 Task: In the  document Civilrightsmovement.txt Use the tool word Count 'and display word count while typing' Create the translated copy of the document in  'Chinese (Simplified)' Change notification to  Comments for you
Action: Mouse moved to (370, 423)
Screenshot: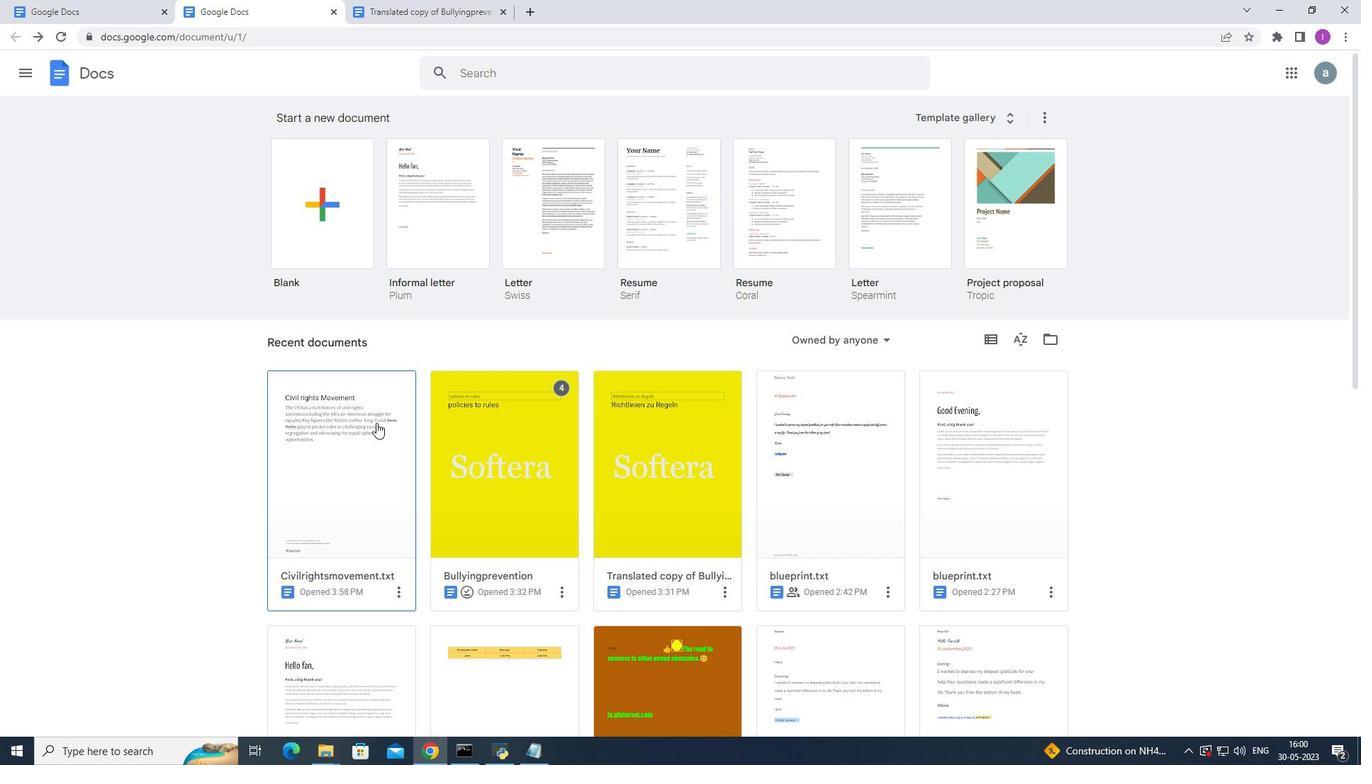 
Action: Mouse pressed left at (370, 423)
Screenshot: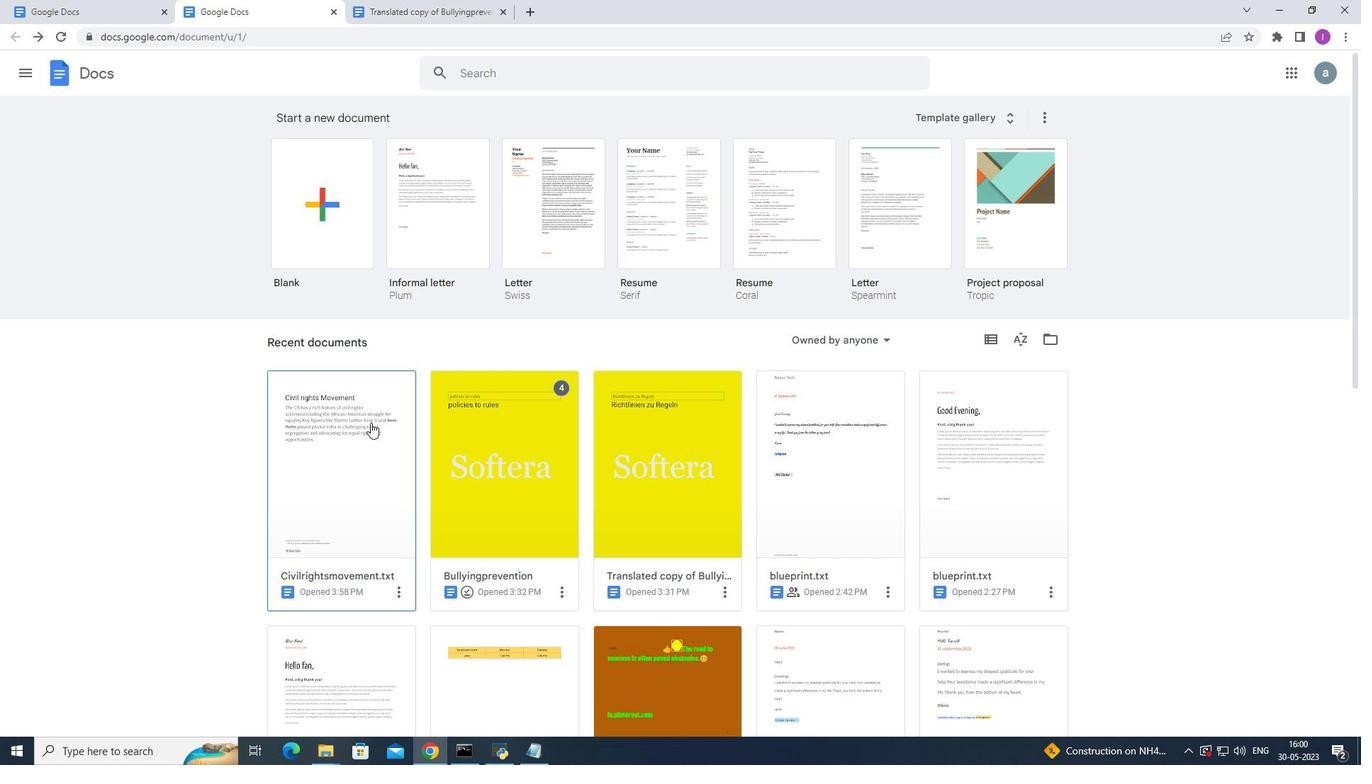 
Action: Mouse moved to (228, 85)
Screenshot: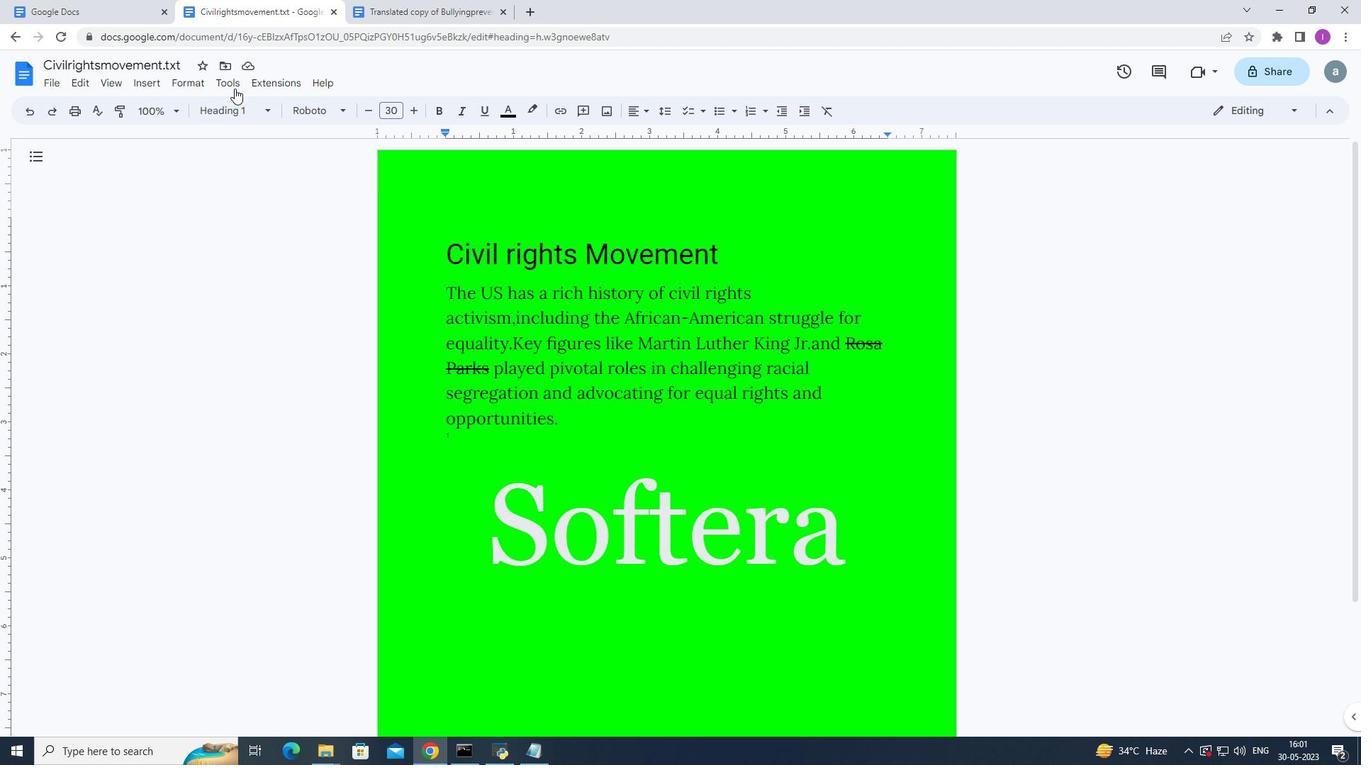 
Action: Mouse pressed left at (228, 85)
Screenshot: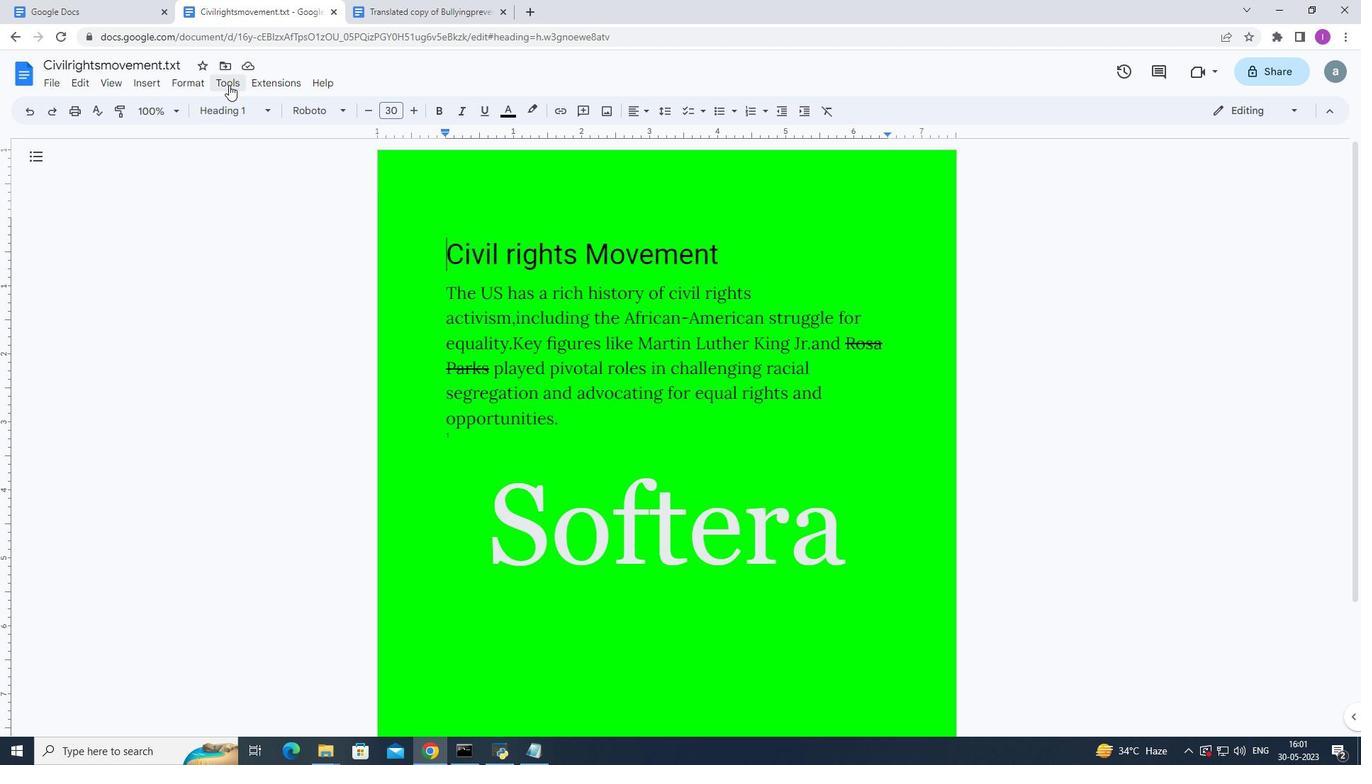 
Action: Mouse moved to (285, 127)
Screenshot: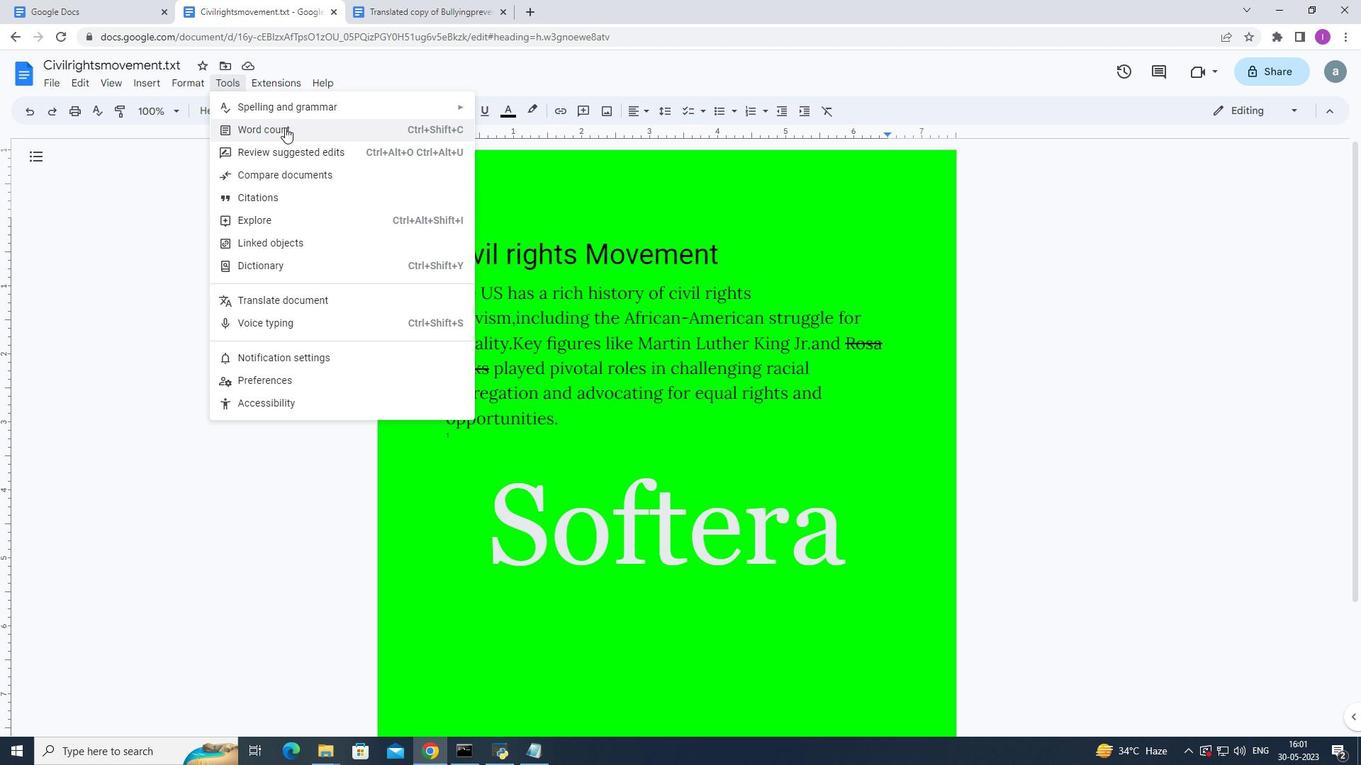 
Action: Mouse pressed left at (285, 127)
Screenshot: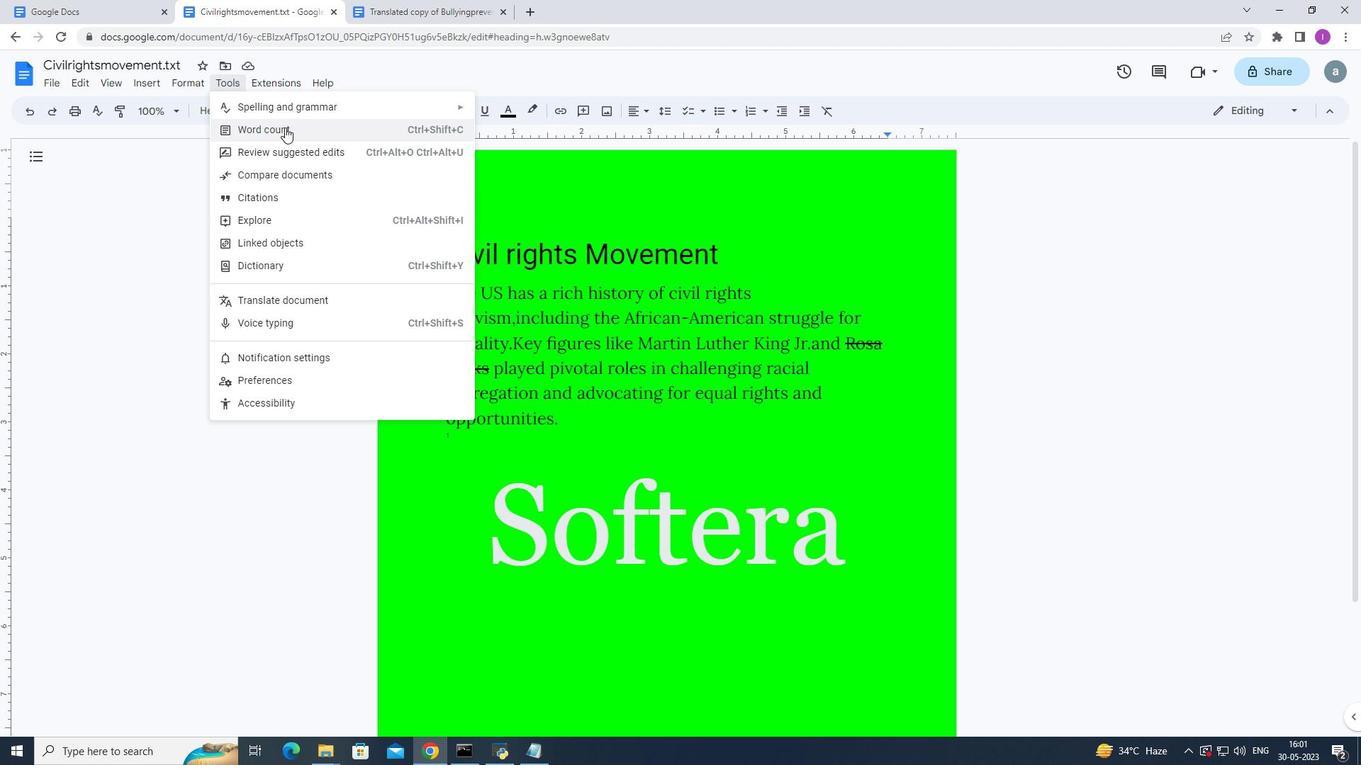 
Action: Mouse moved to (594, 459)
Screenshot: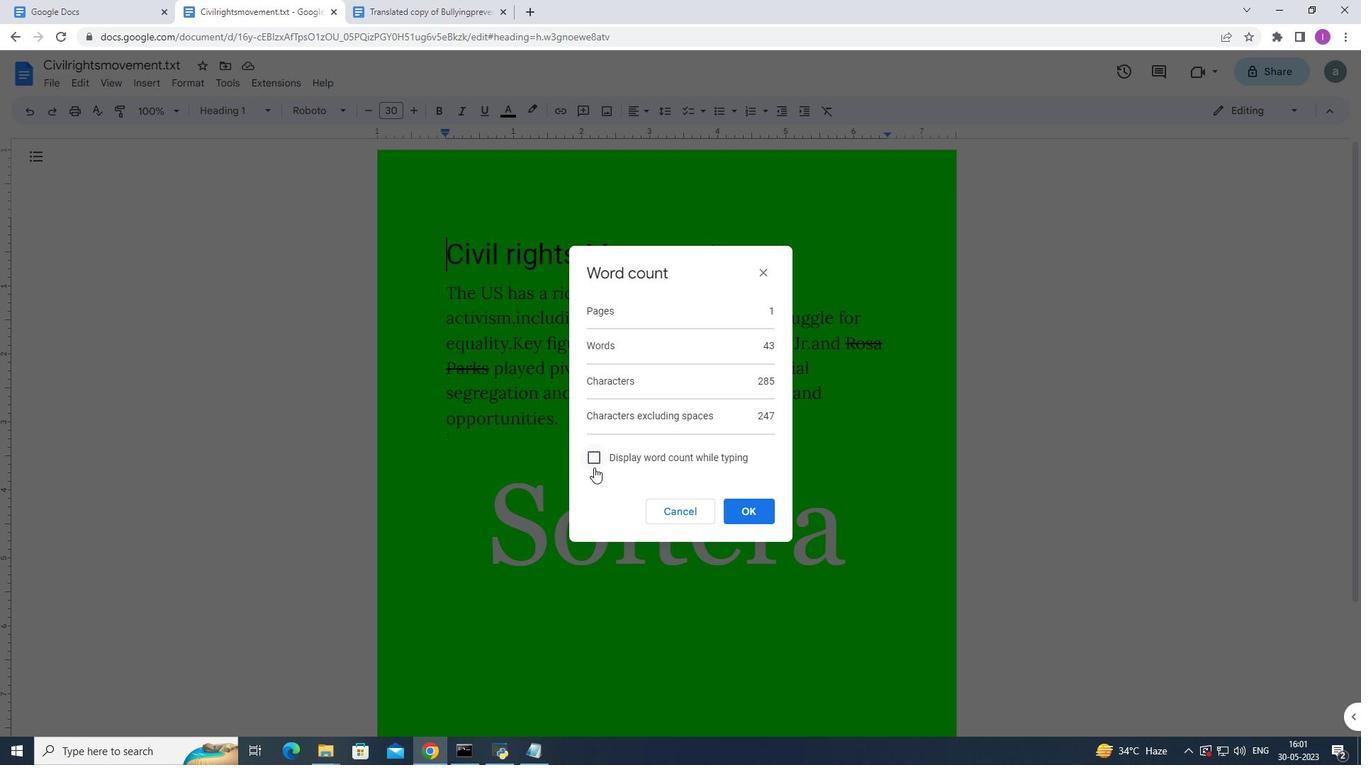 
Action: Mouse pressed left at (594, 459)
Screenshot: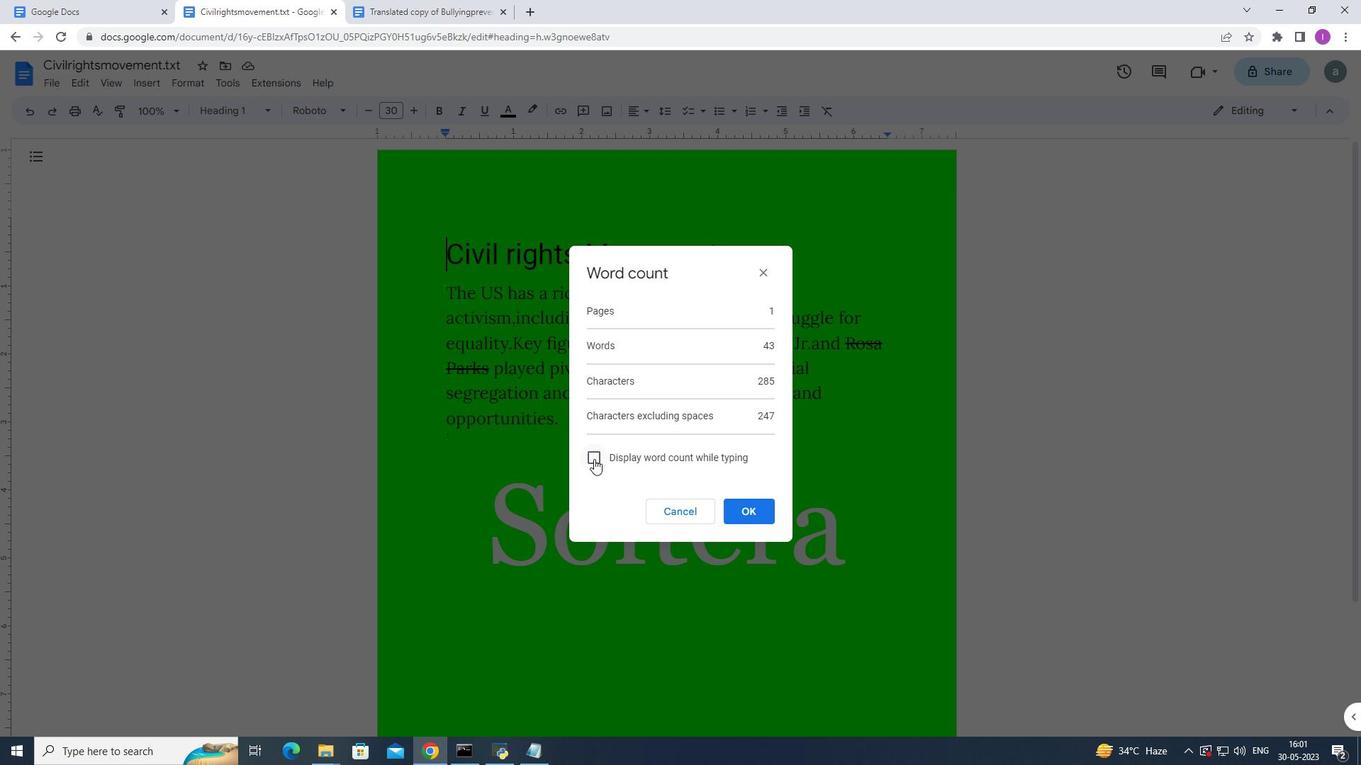 
Action: Mouse moved to (747, 501)
Screenshot: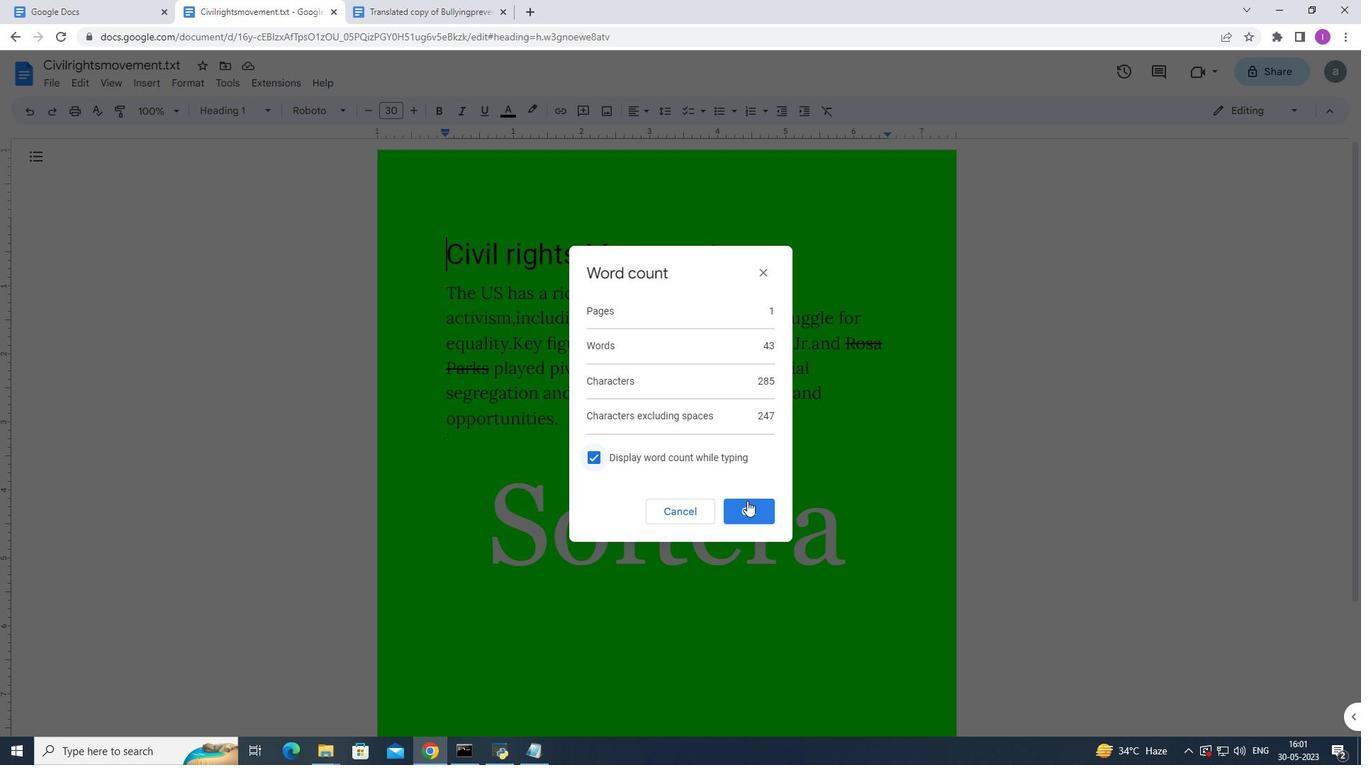 
Action: Mouse pressed left at (747, 501)
Screenshot: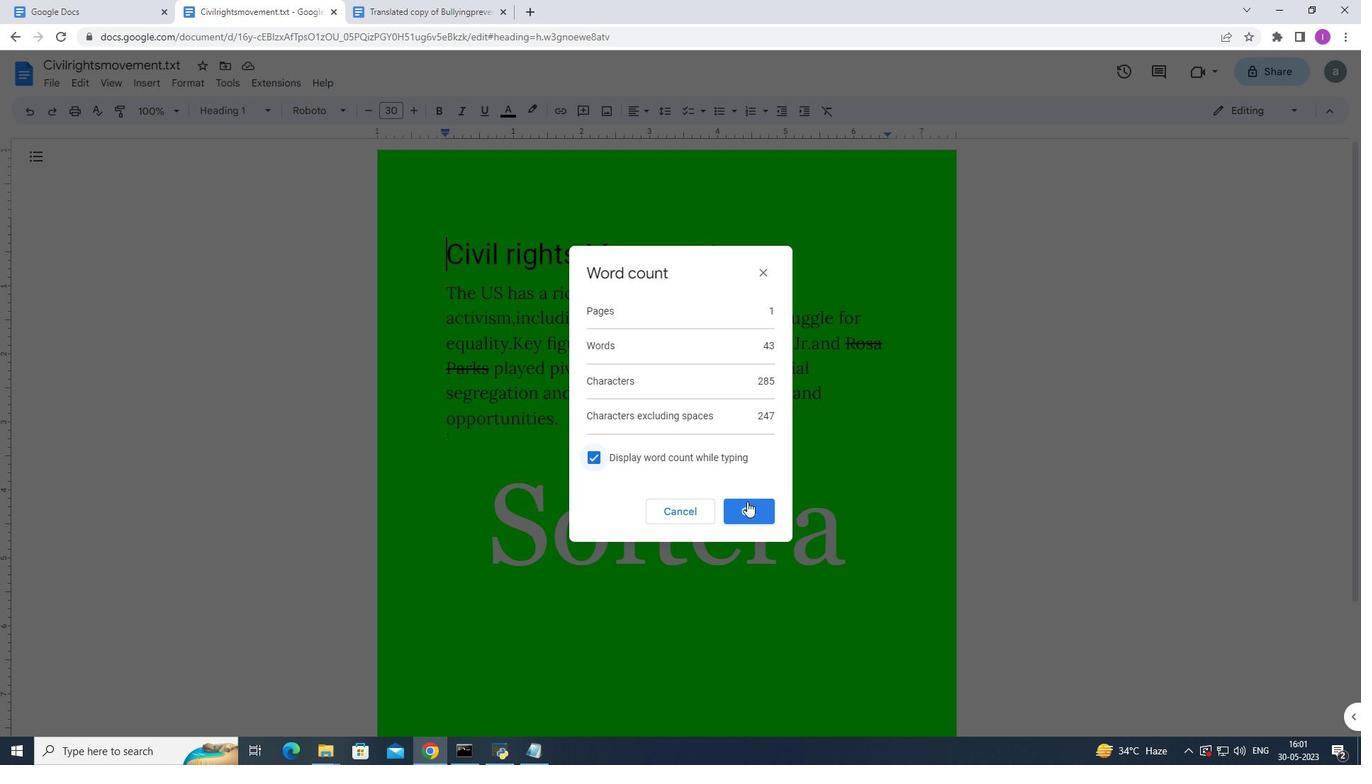 
Action: Mouse moved to (156, 79)
Screenshot: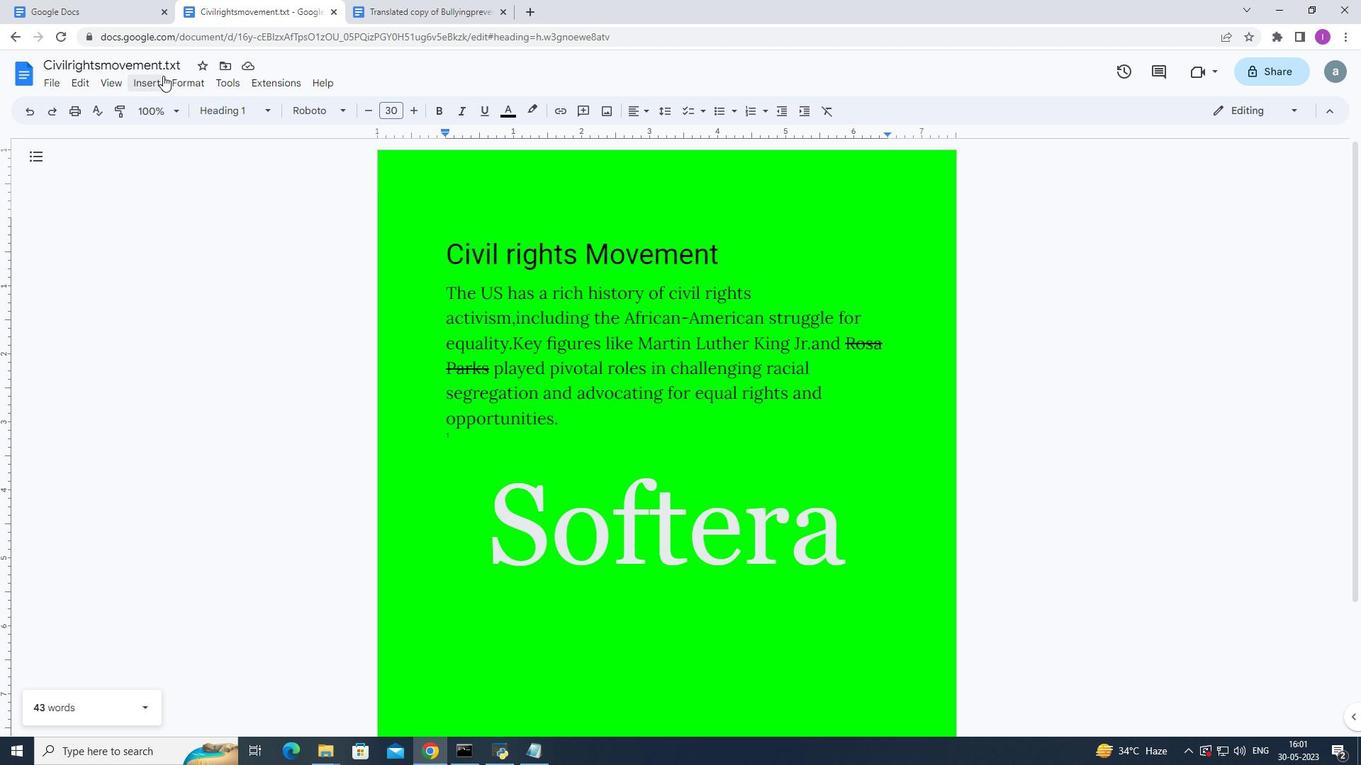 
Action: Mouse pressed left at (156, 79)
Screenshot: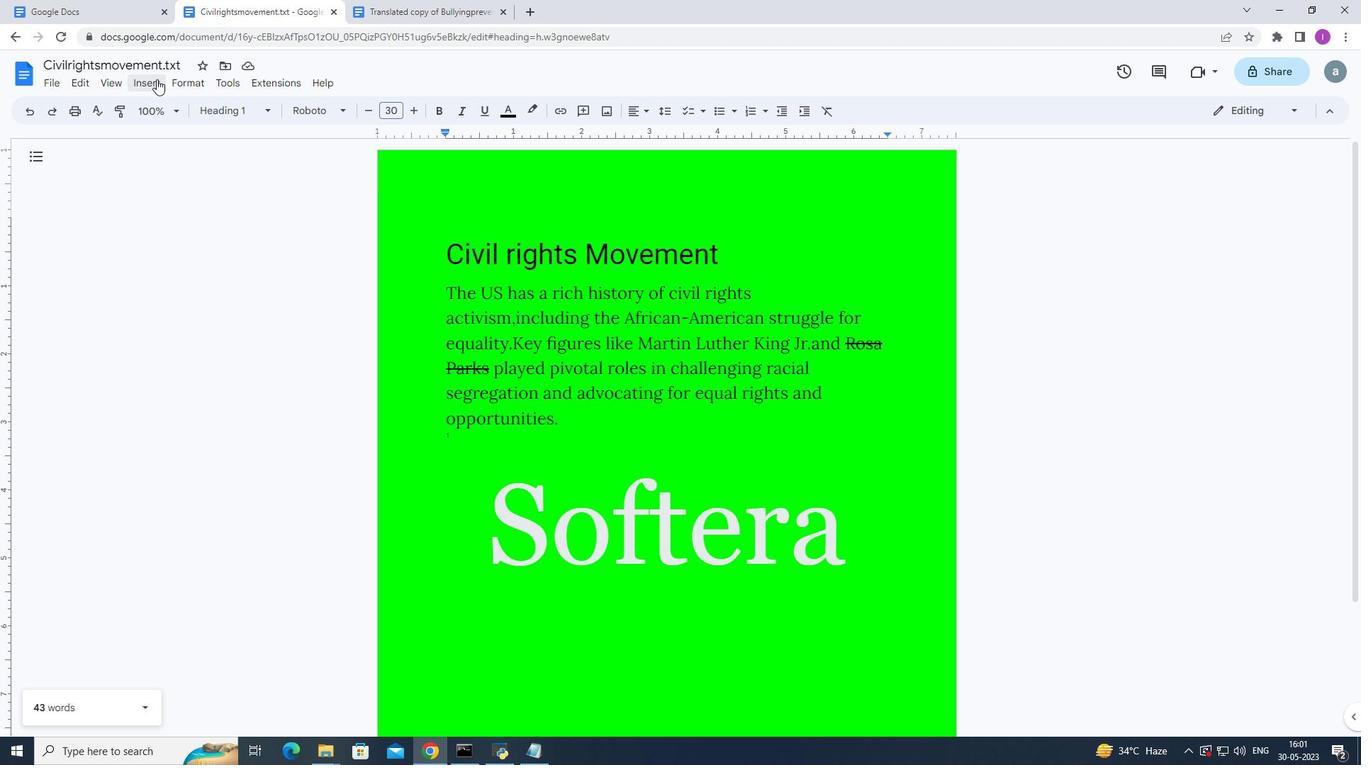
Action: Mouse moved to (85, 279)
Screenshot: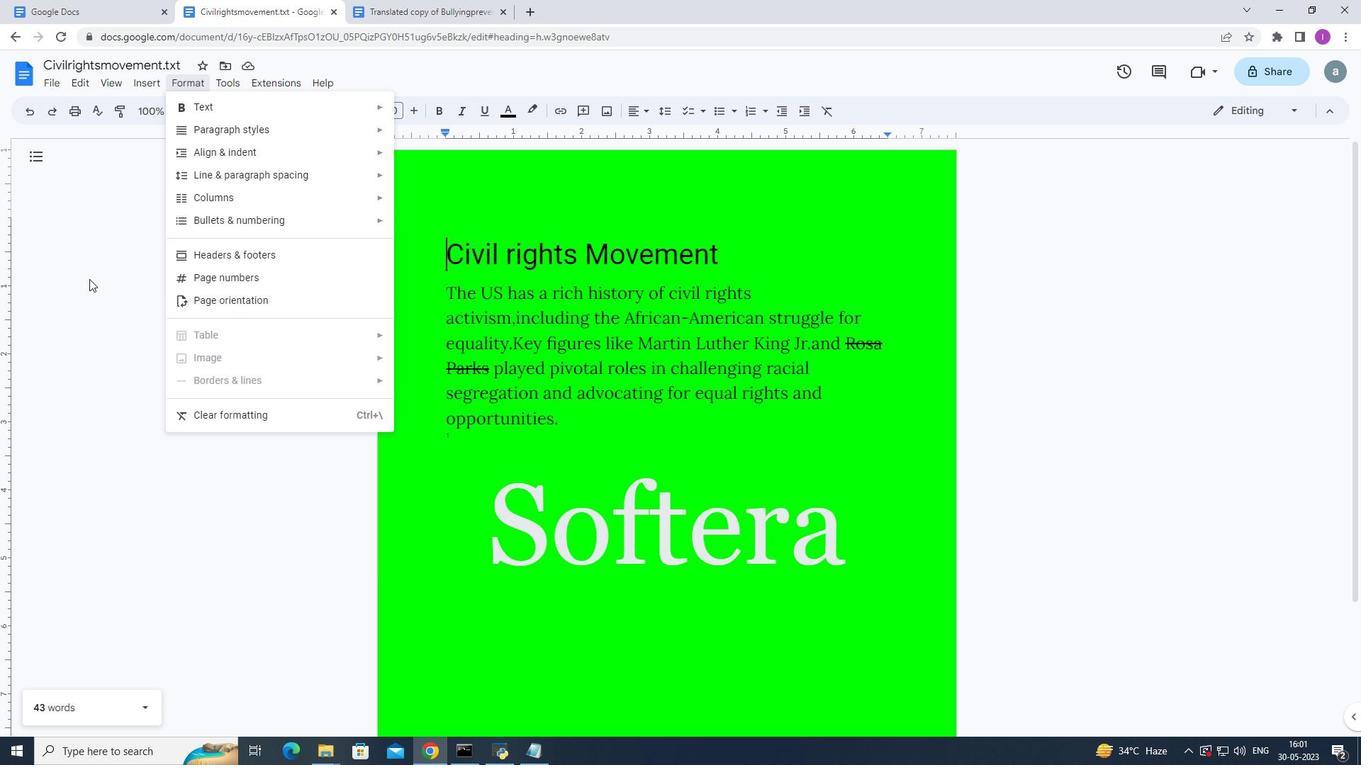
Action: Mouse pressed left at (85, 279)
Screenshot: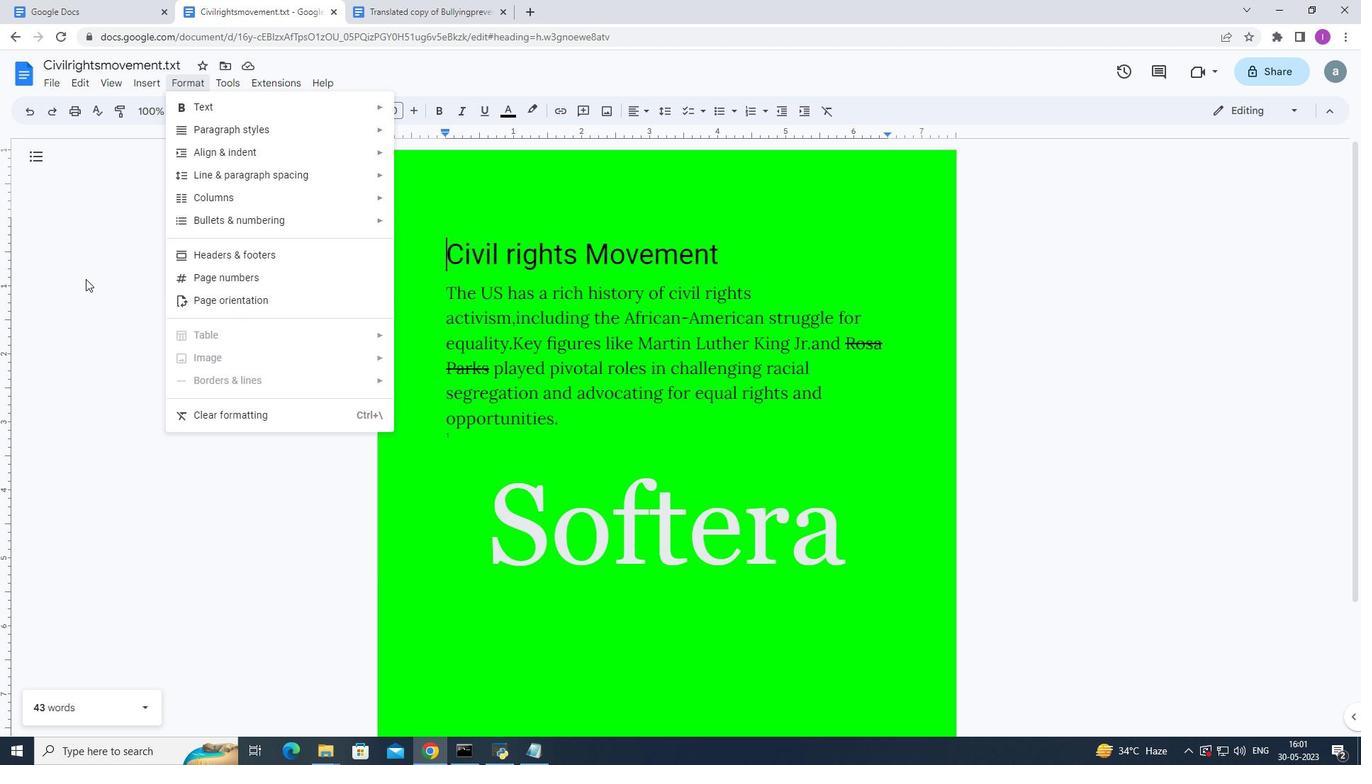 
Action: Mouse moved to (159, 85)
Screenshot: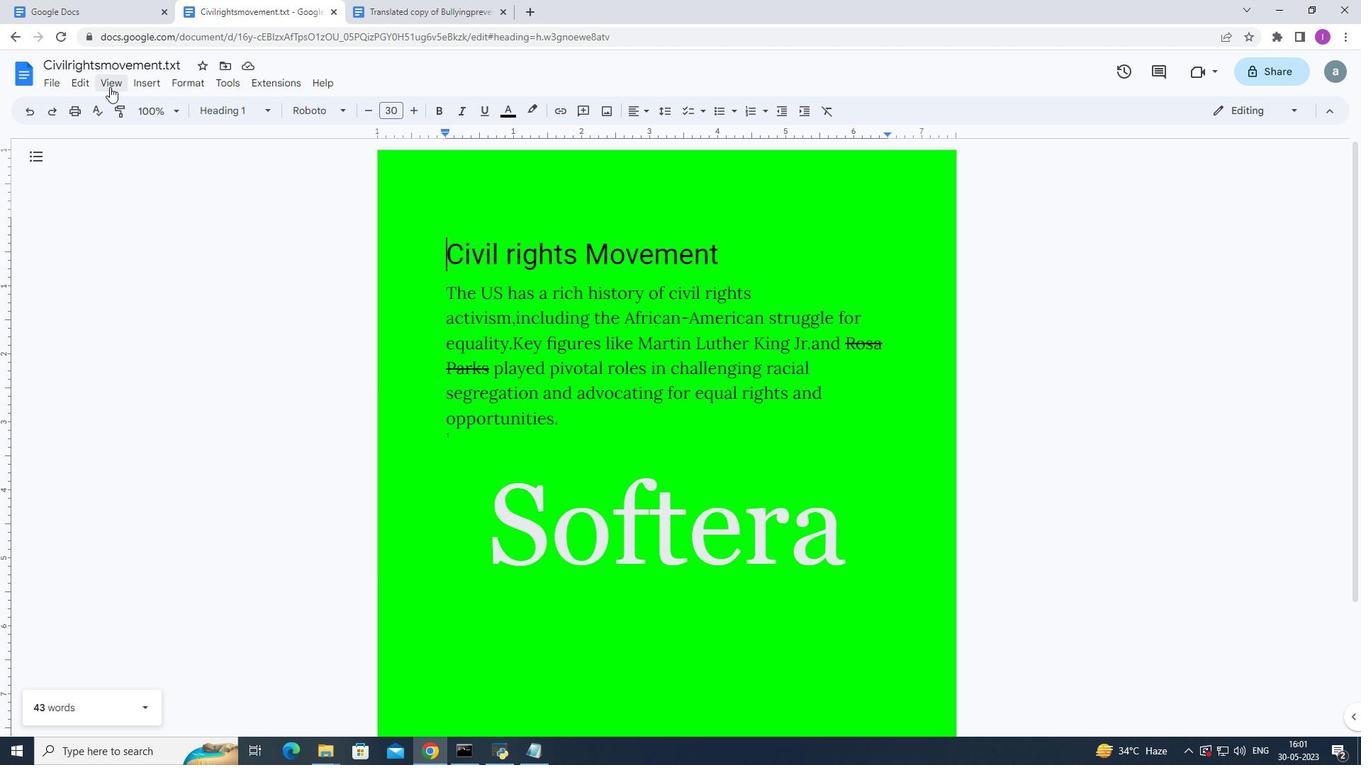 
Action: Mouse pressed left at (159, 85)
Screenshot: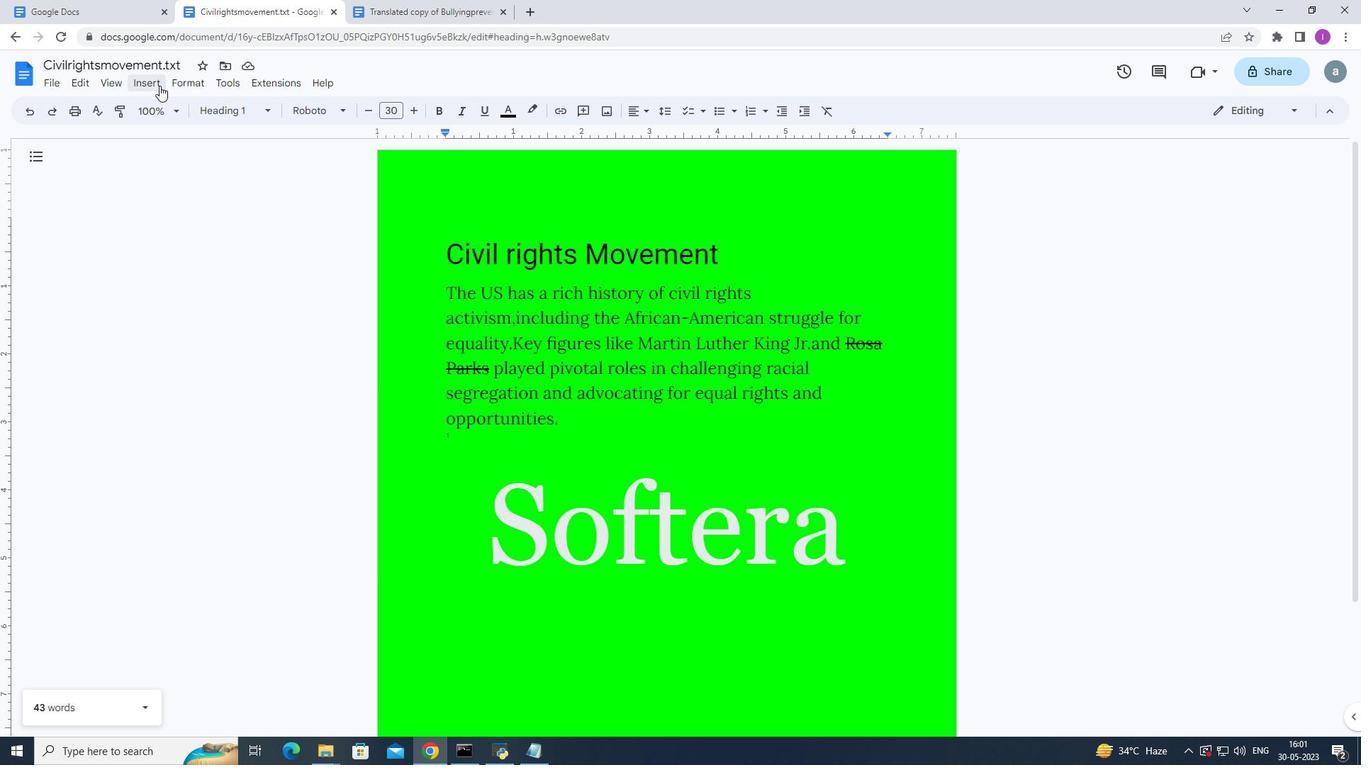 
Action: Mouse moved to (51, 328)
Screenshot: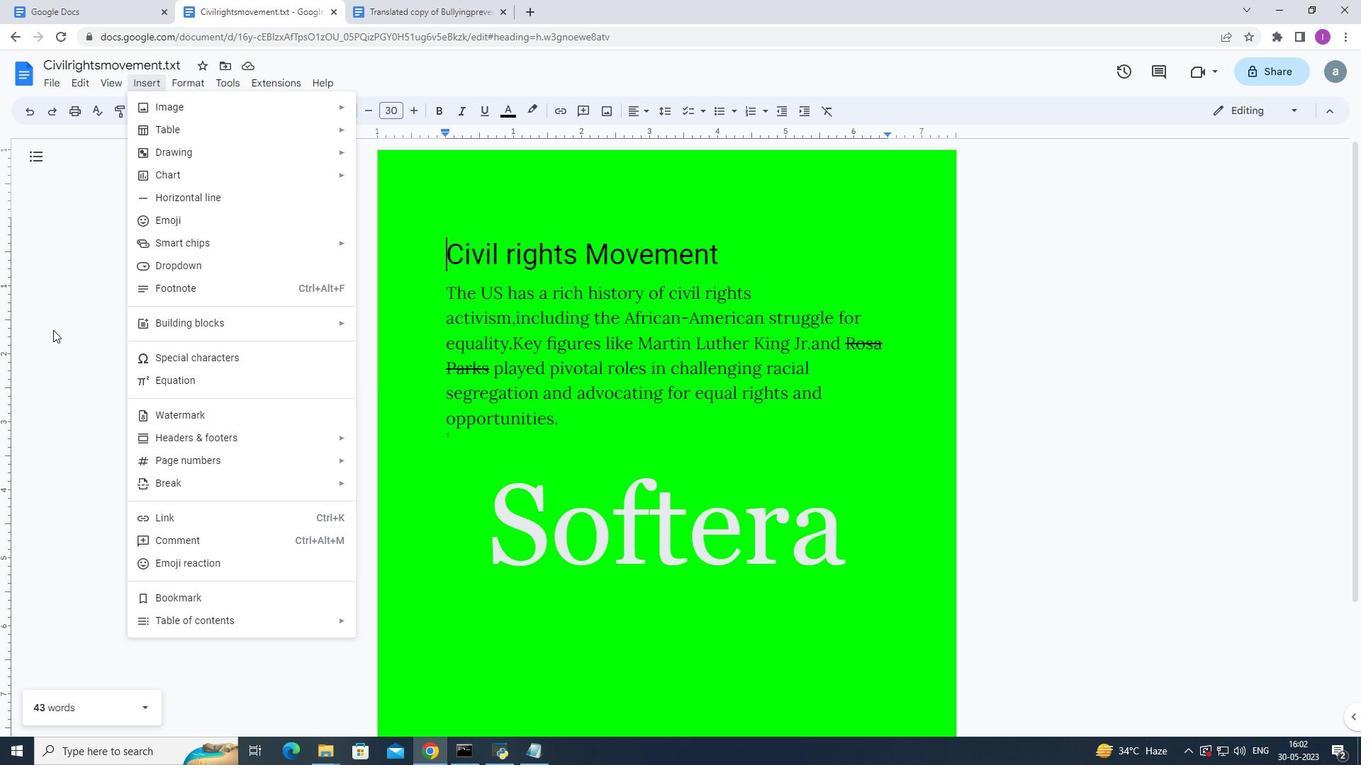 
Action: Mouse pressed left at (51, 328)
Screenshot: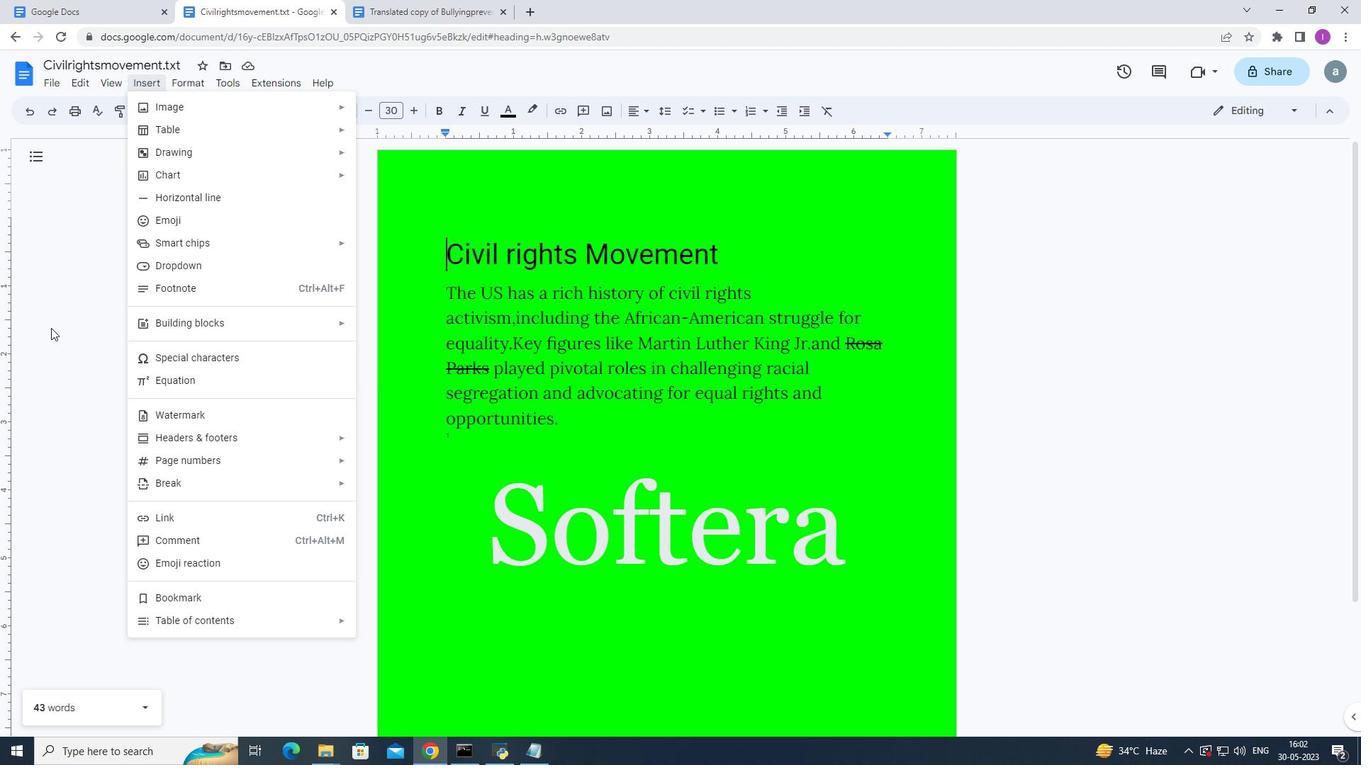 
Action: Mouse moved to (108, 80)
Screenshot: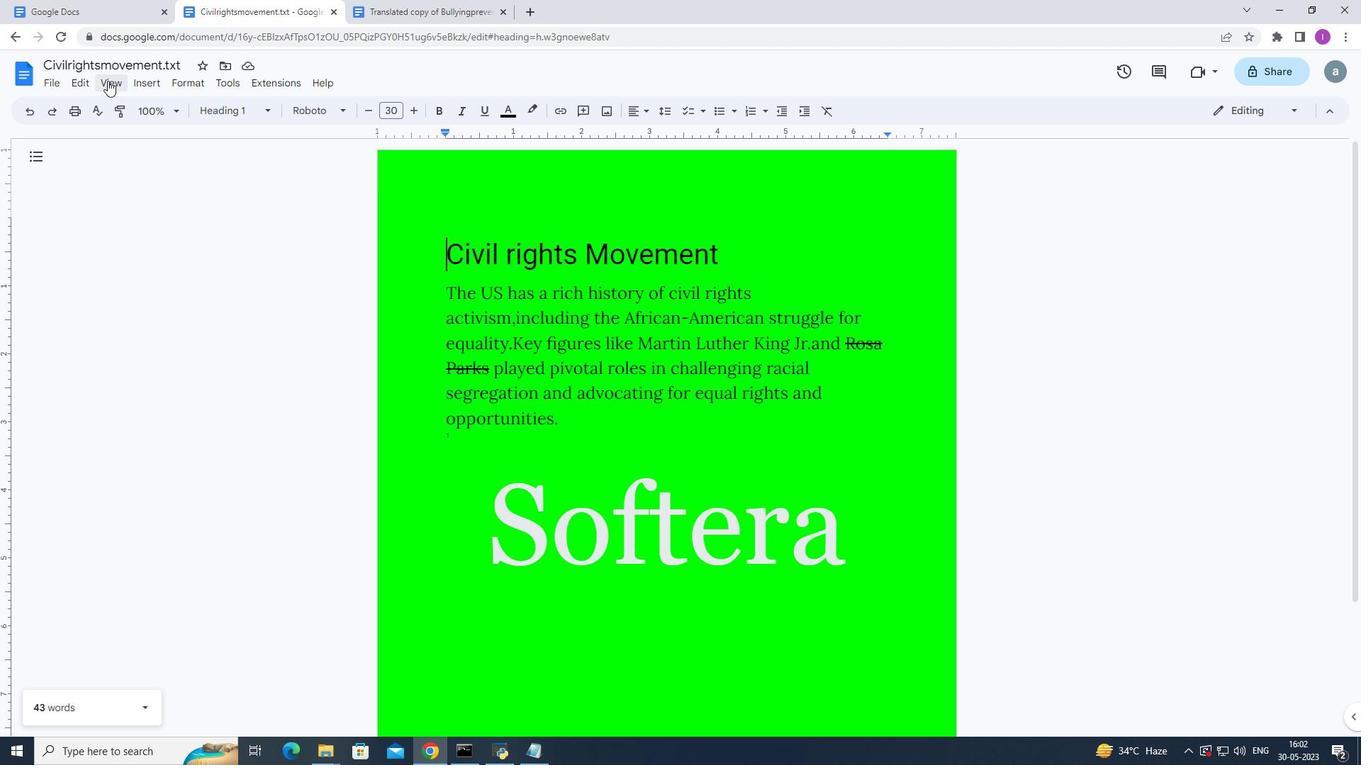 
Action: Mouse pressed left at (108, 80)
Screenshot: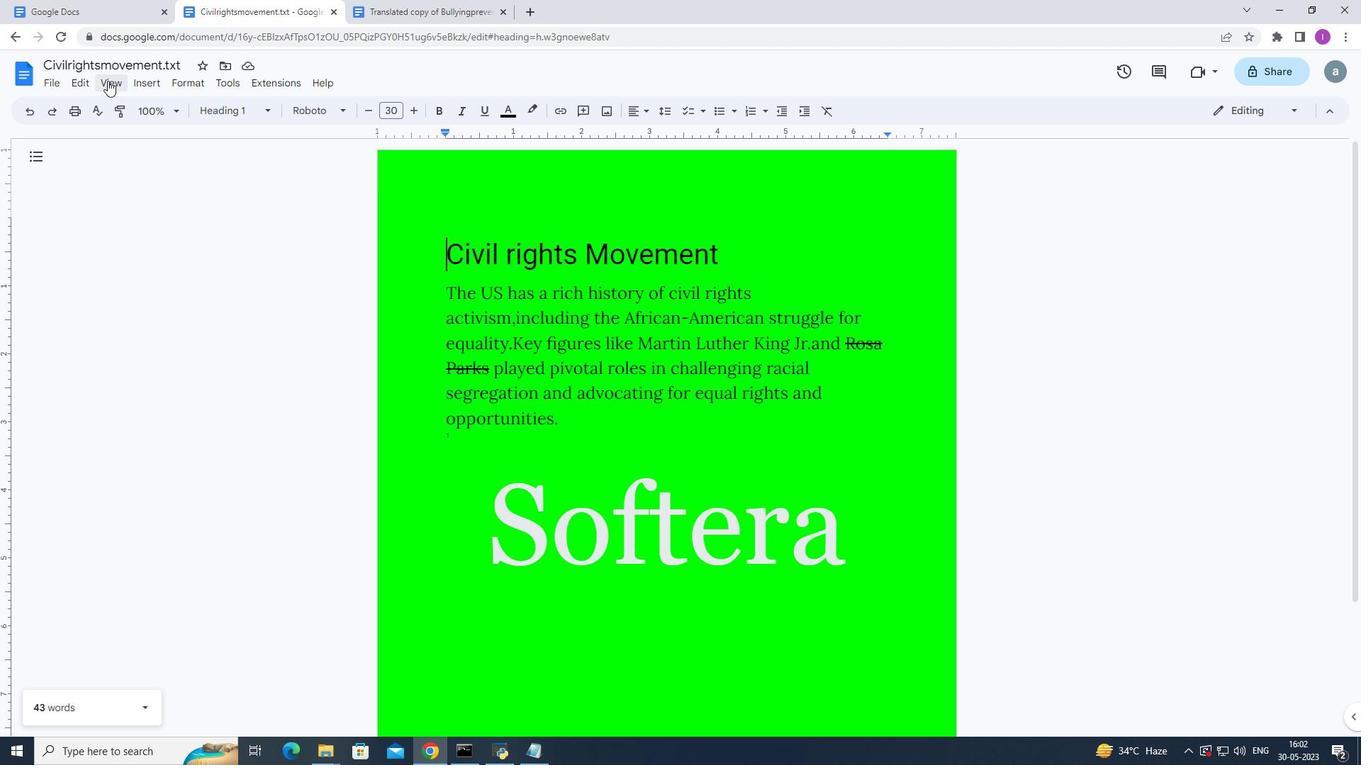 
Action: Mouse moved to (79, 80)
Screenshot: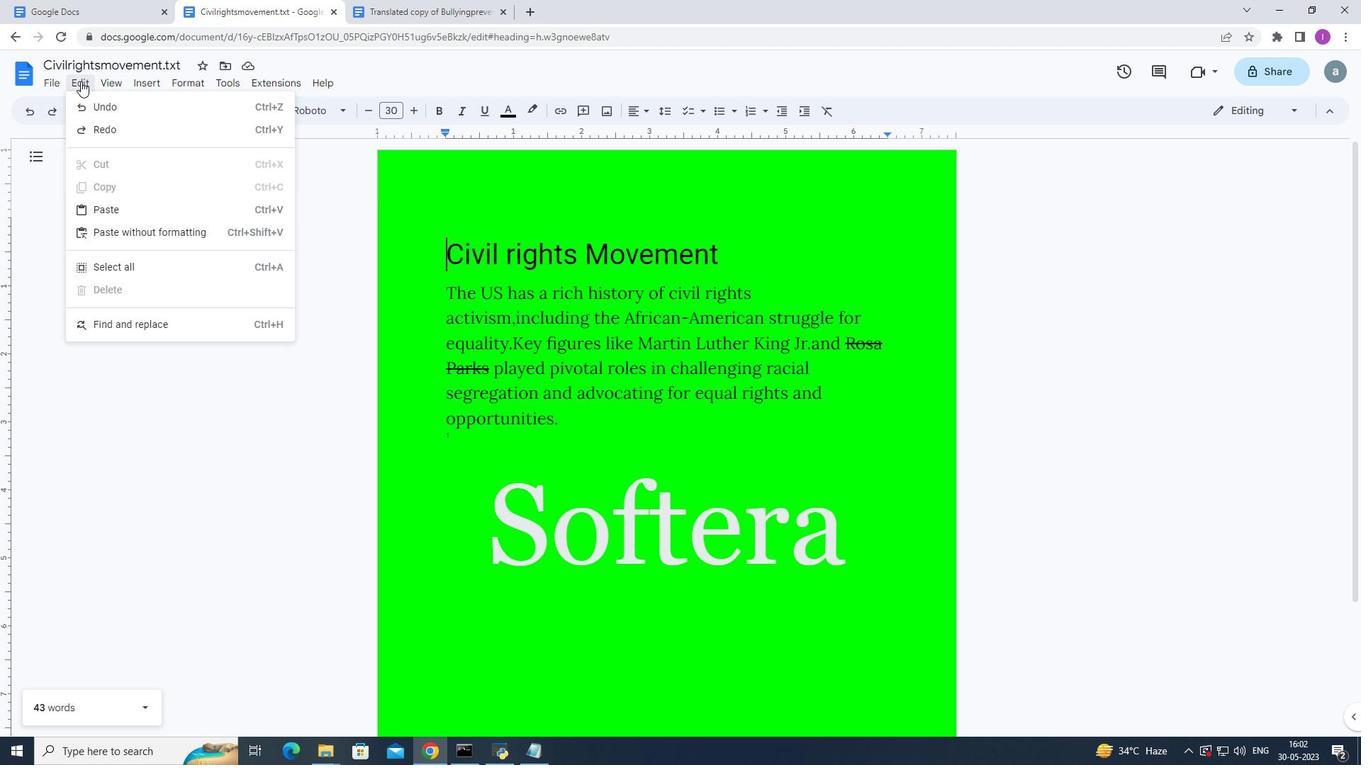 
Action: Mouse pressed left at (79, 80)
Screenshot: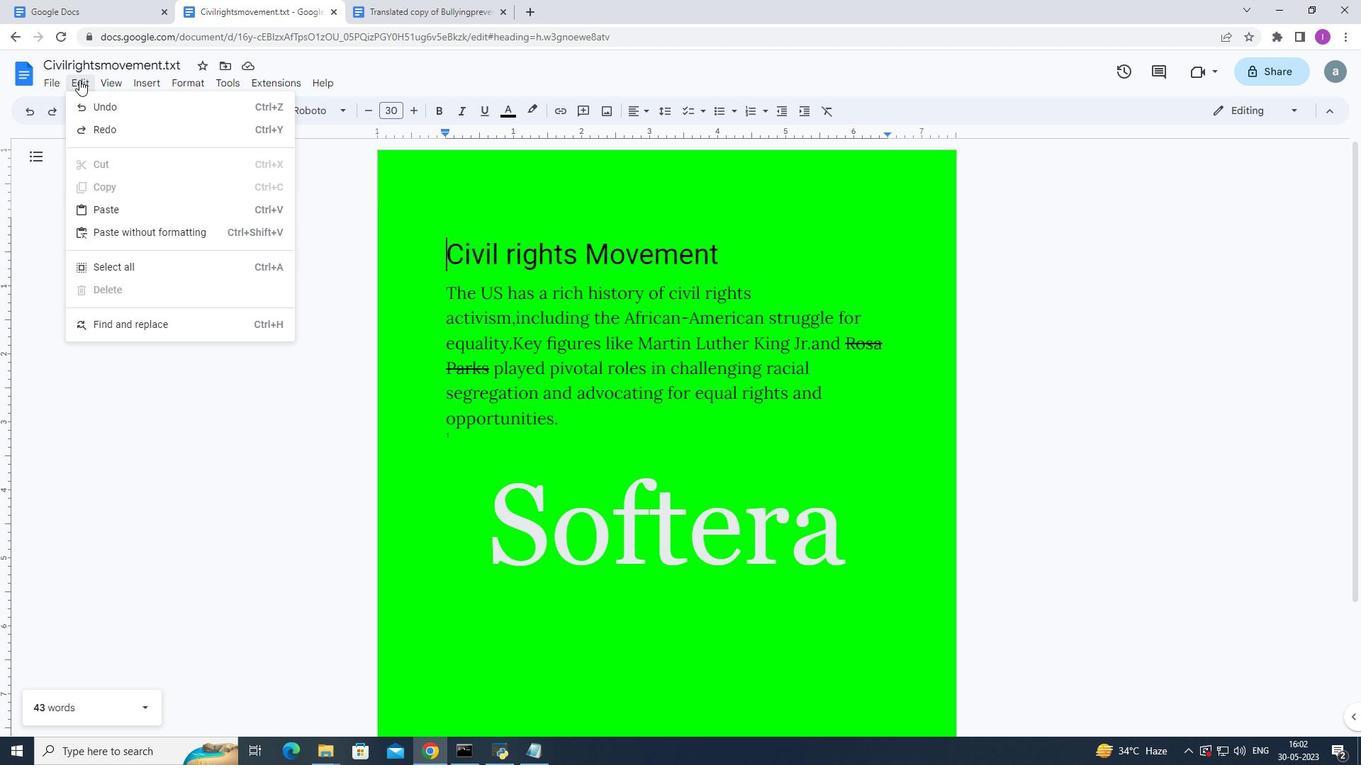 
Action: Mouse pressed left at (79, 80)
Screenshot: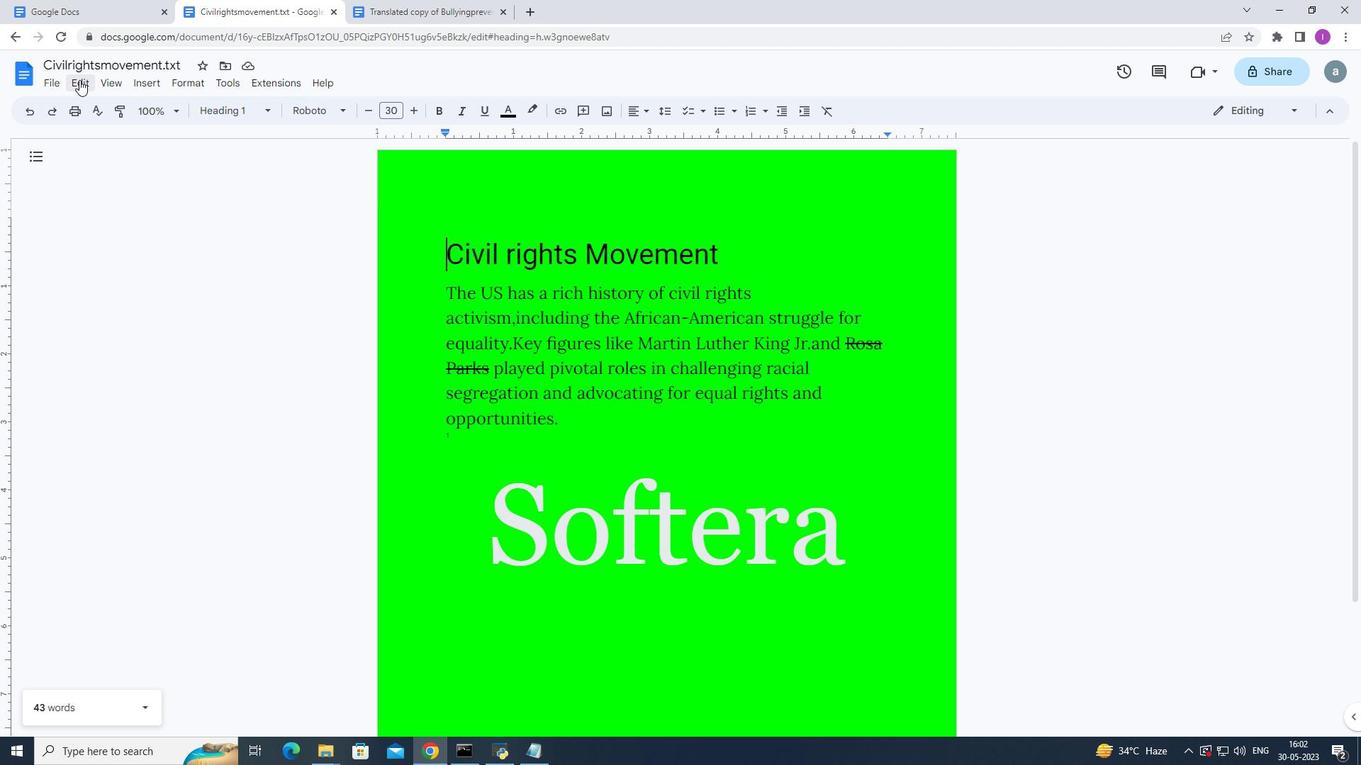 
Action: Mouse moved to (35, 383)
Screenshot: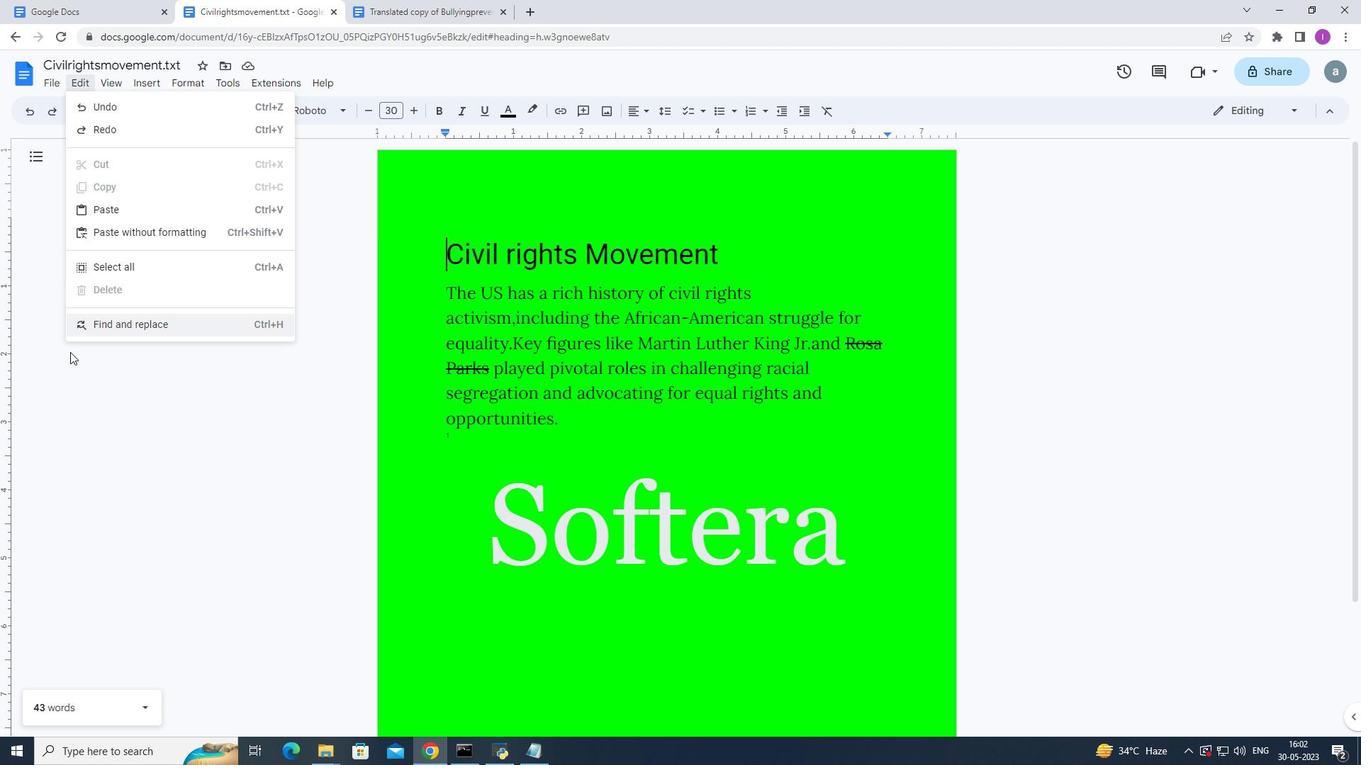 
Action: Mouse pressed left at (35, 383)
Screenshot: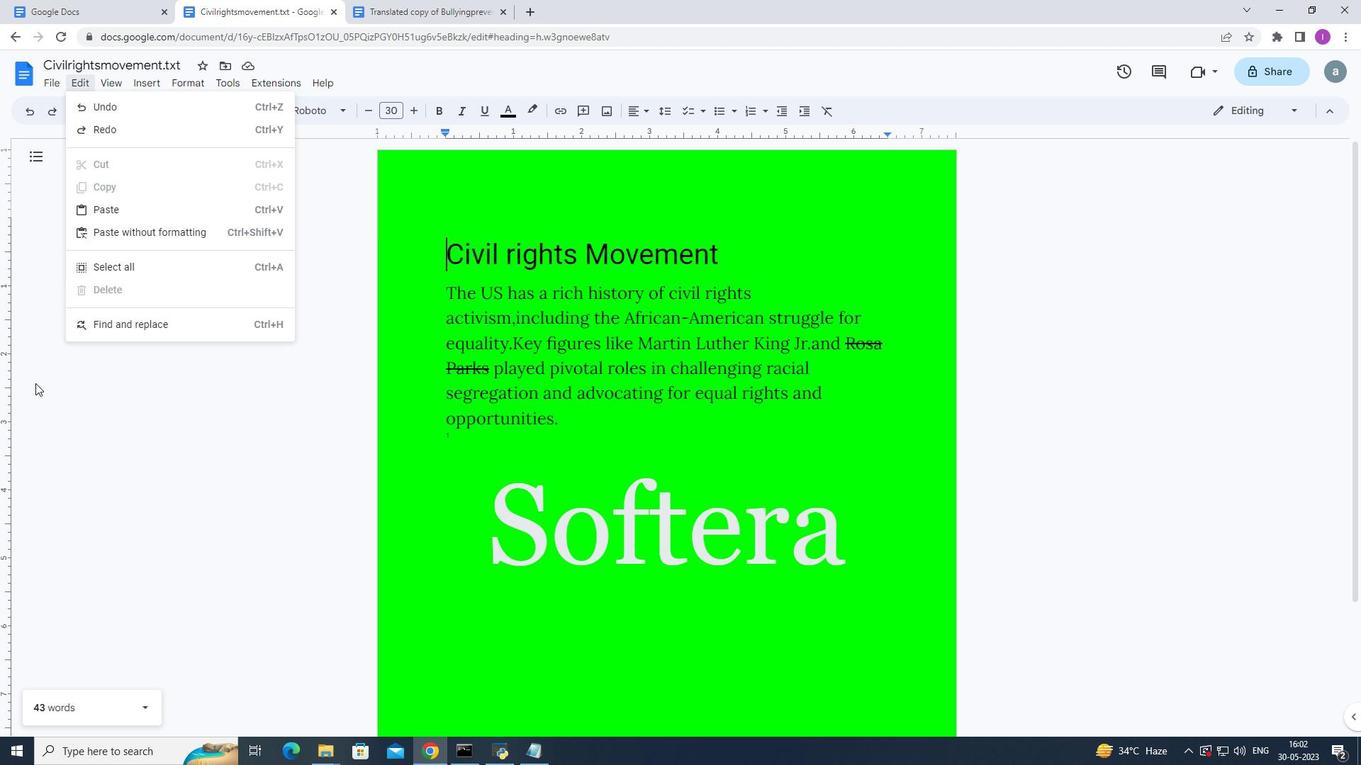
Action: Mouse moved to (231, 80)
Screenshot: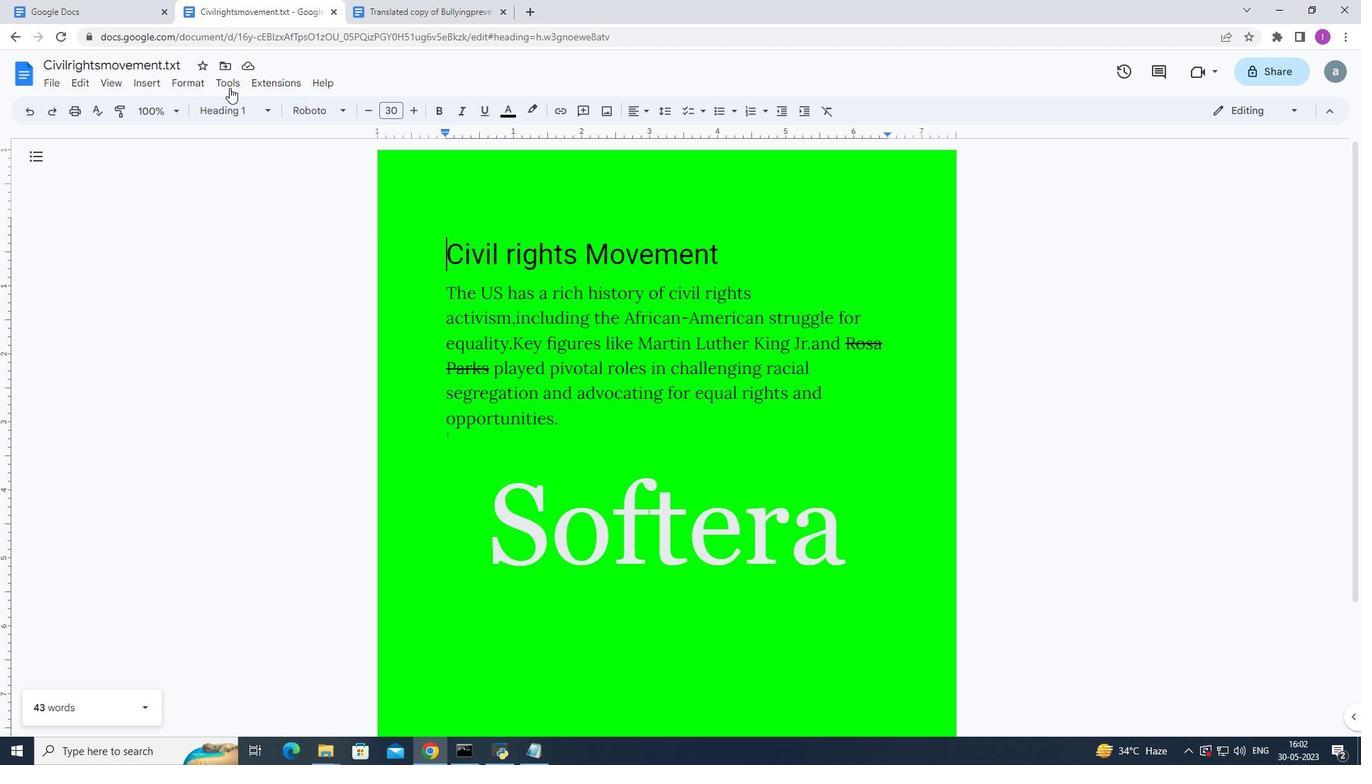 
Action: Mouse pressed left at (231, 80)
Screenshot: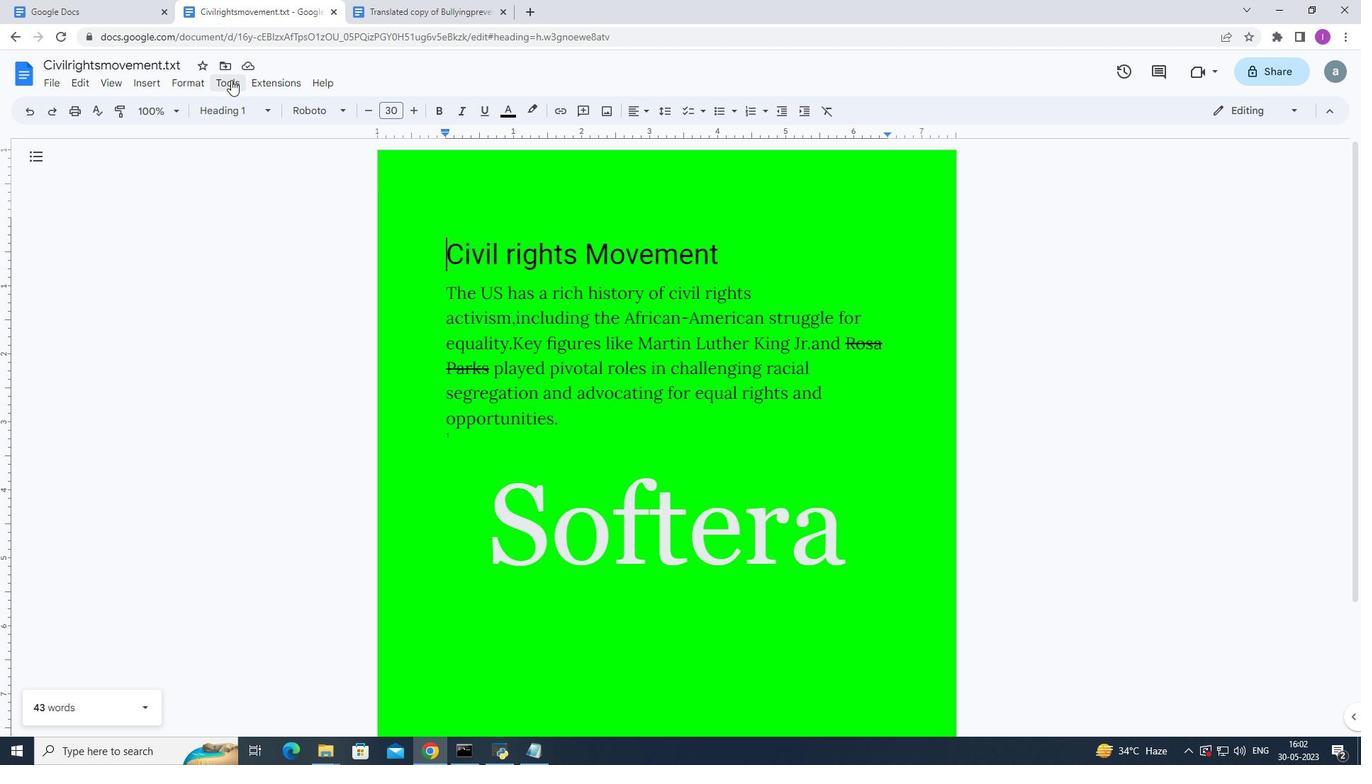 
Action: Mouse moved to (316, 297)
Screenshot: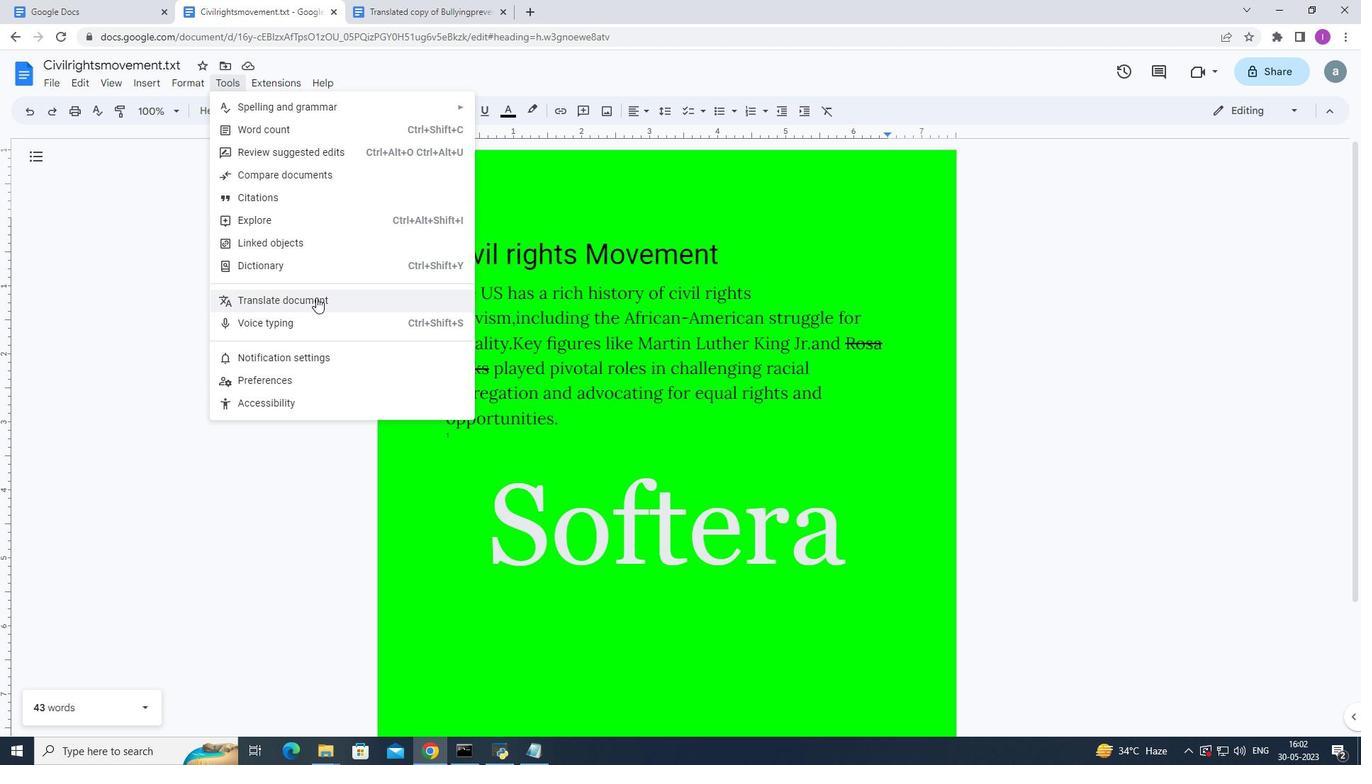 
Action: Mouse pressed left at (316, 297)
Screenshot: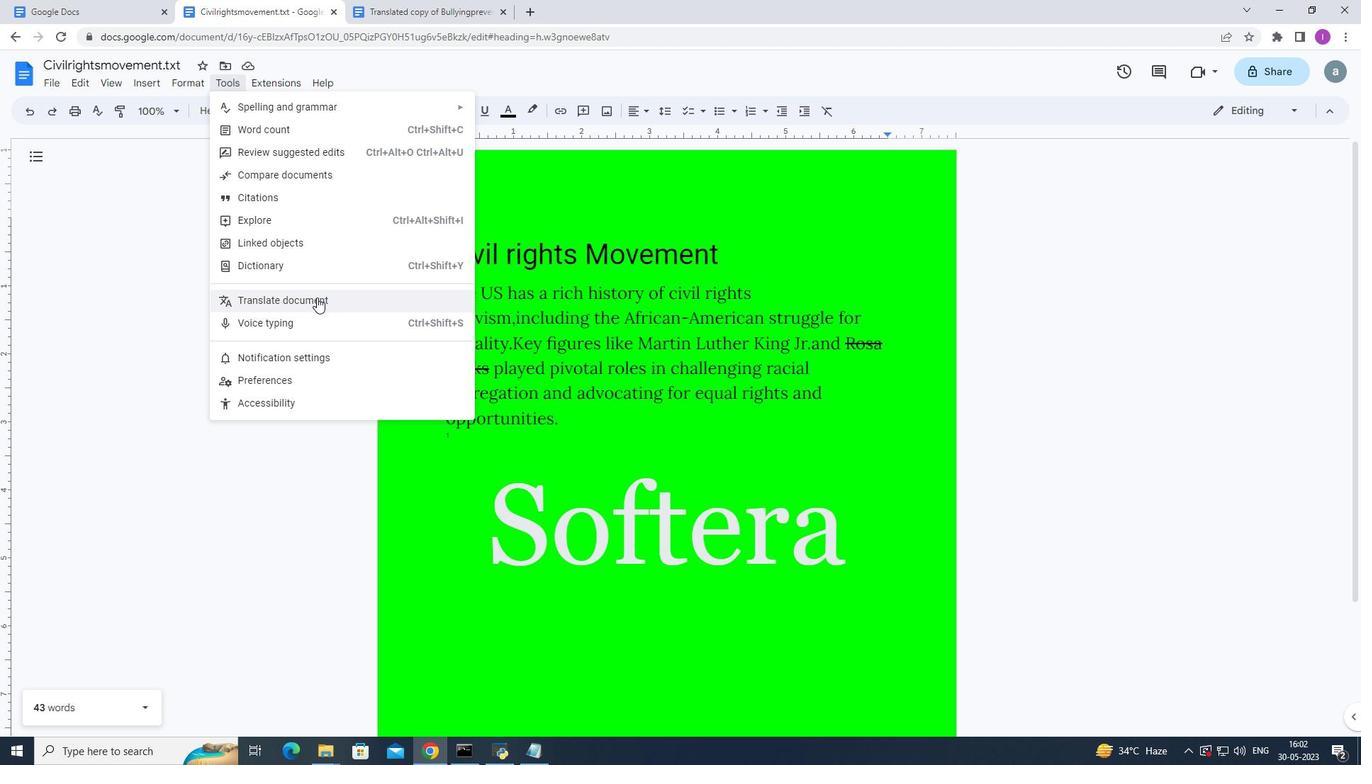 
Action: Mouse moved to (667, 418)
Screenshot: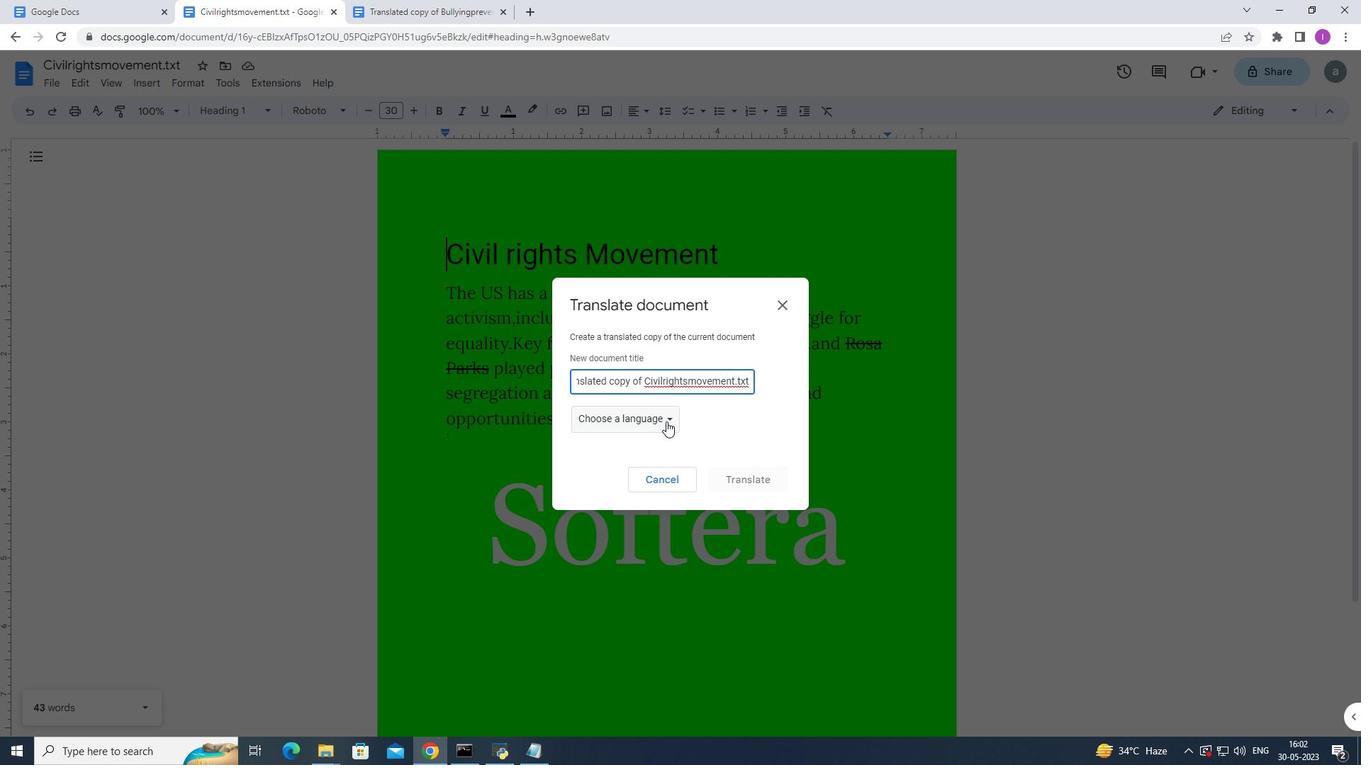 
Action: Mouse pressed left at (667, 418)
Screenshot: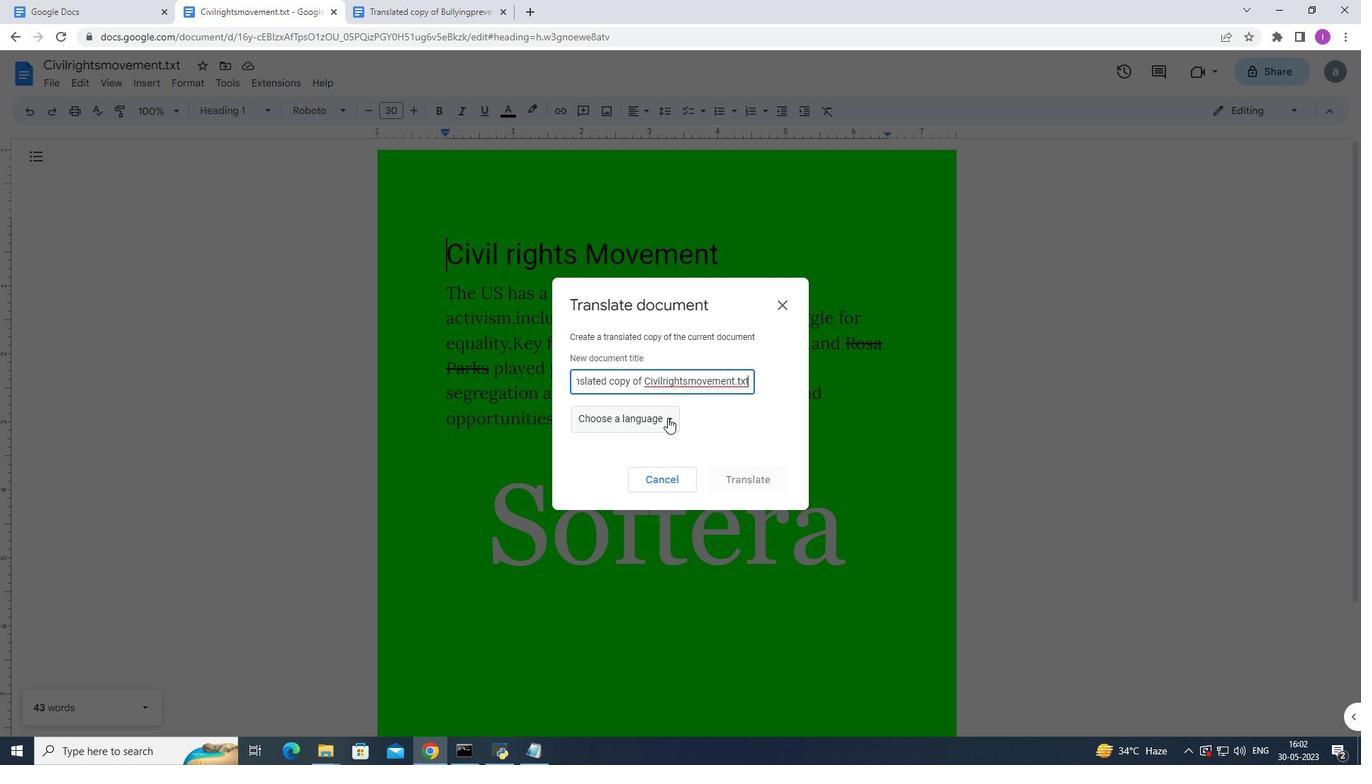 
Action: Mouse moved to (660, 487)
Screenshot: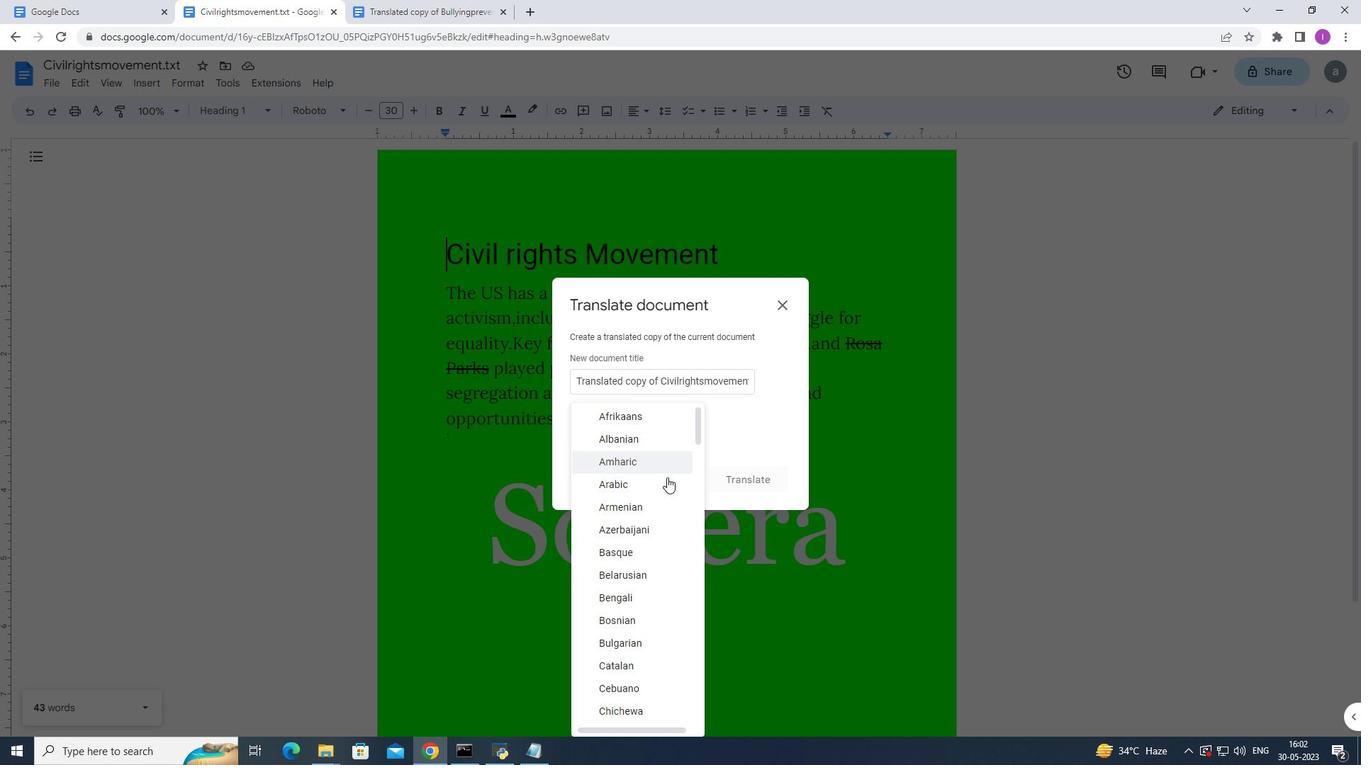 
Action: Mouse scrolled (660, 487) with delta (0, 0)
Screenshot: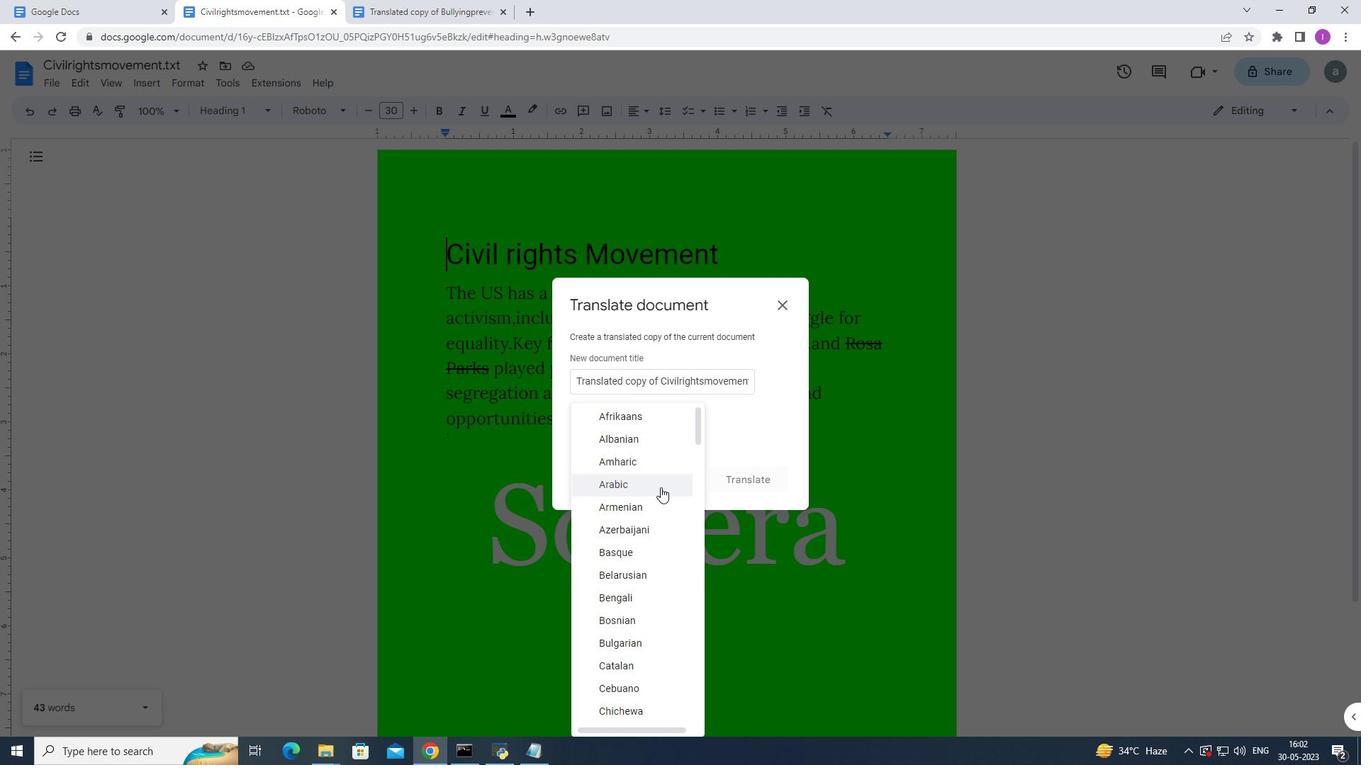 
Action: Mouse scrolled (660, 487) with delta (0, 0)
Screenshot: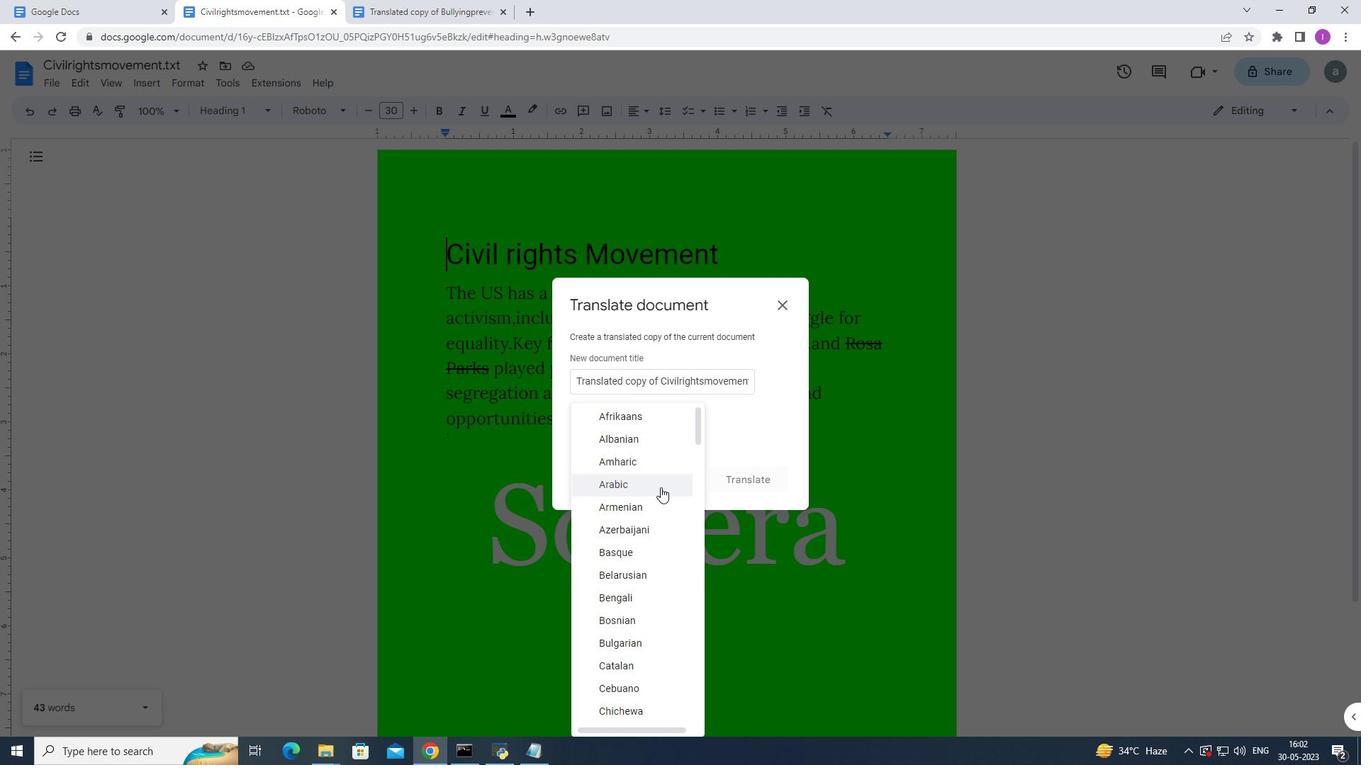 
Action: Mouse scrolled (660, 487) with delta (0, 0)
Screenshot: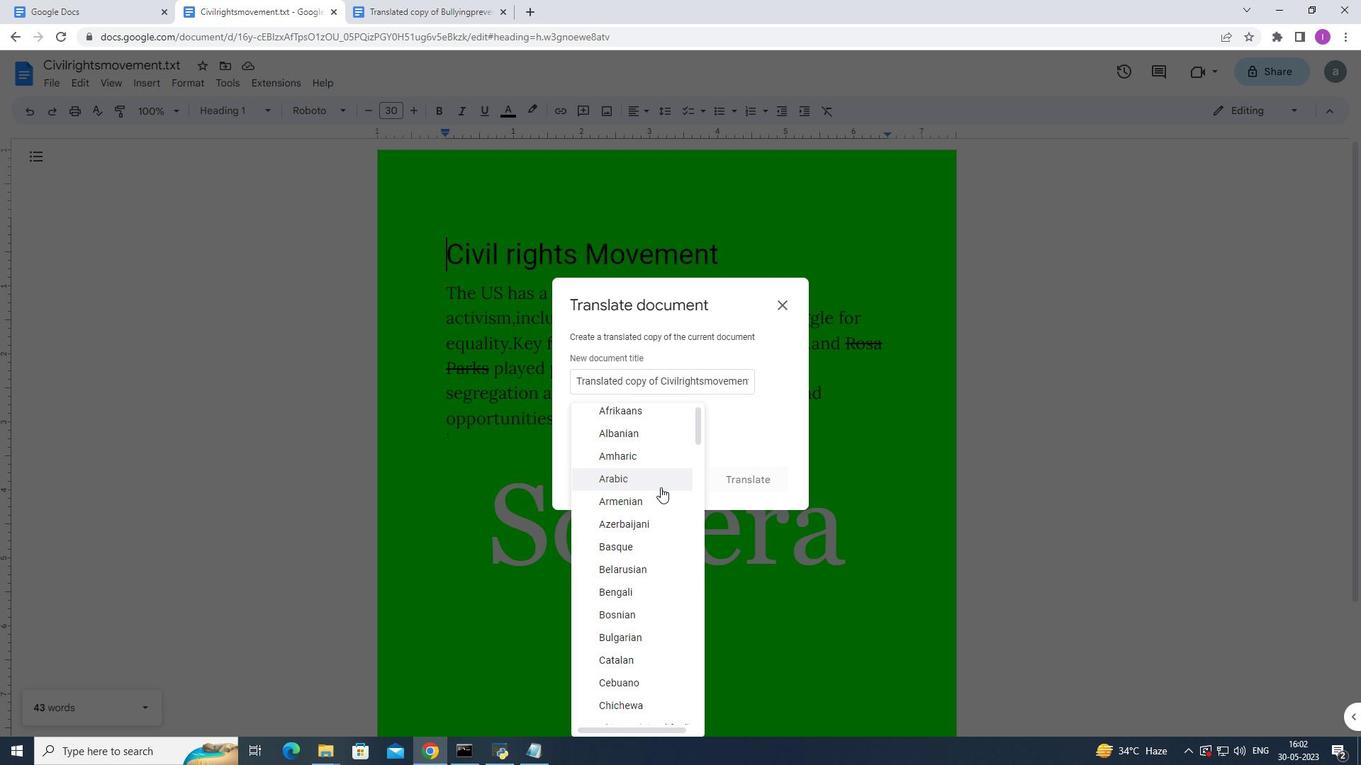 
Action: Mouse moved to (660, 487)
Screenshot: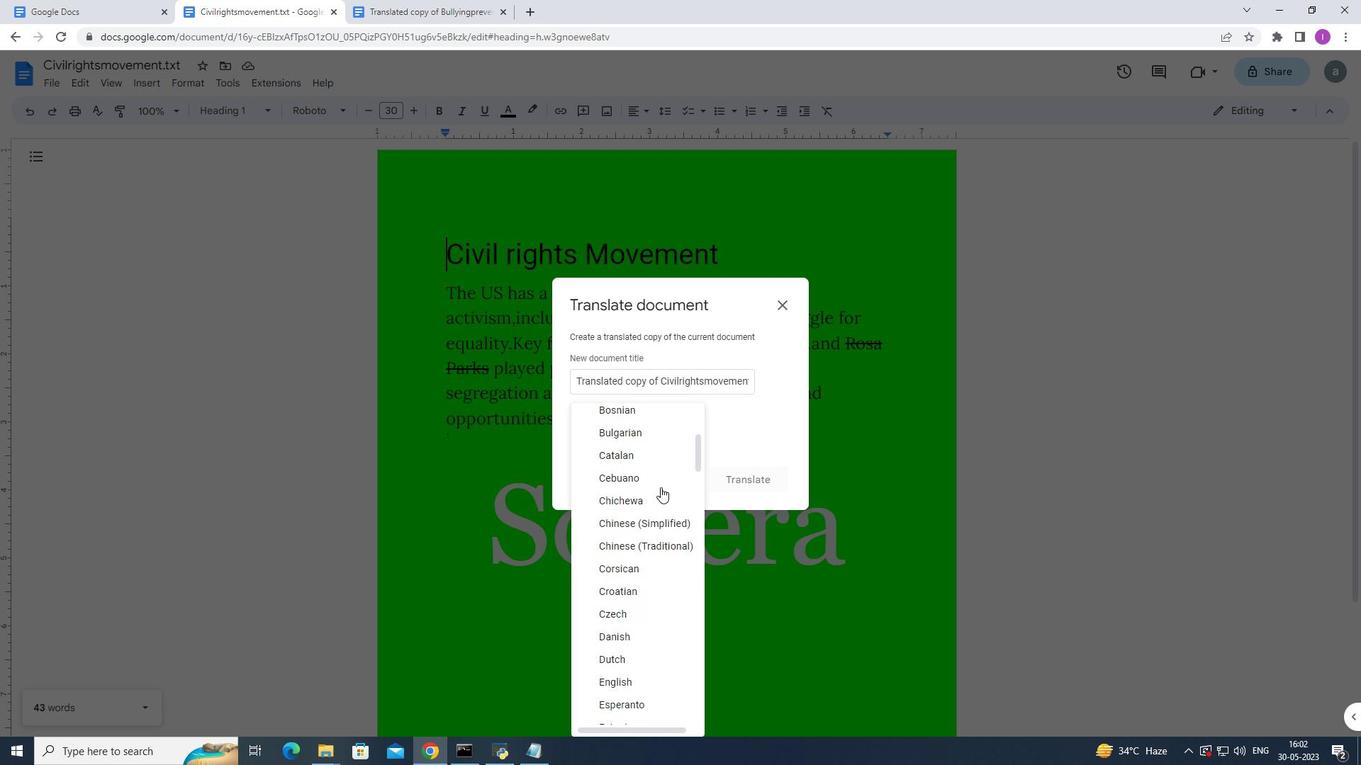 
Action: Mouse scrolled (660, 488) with delta (0, 0)
Screenshot: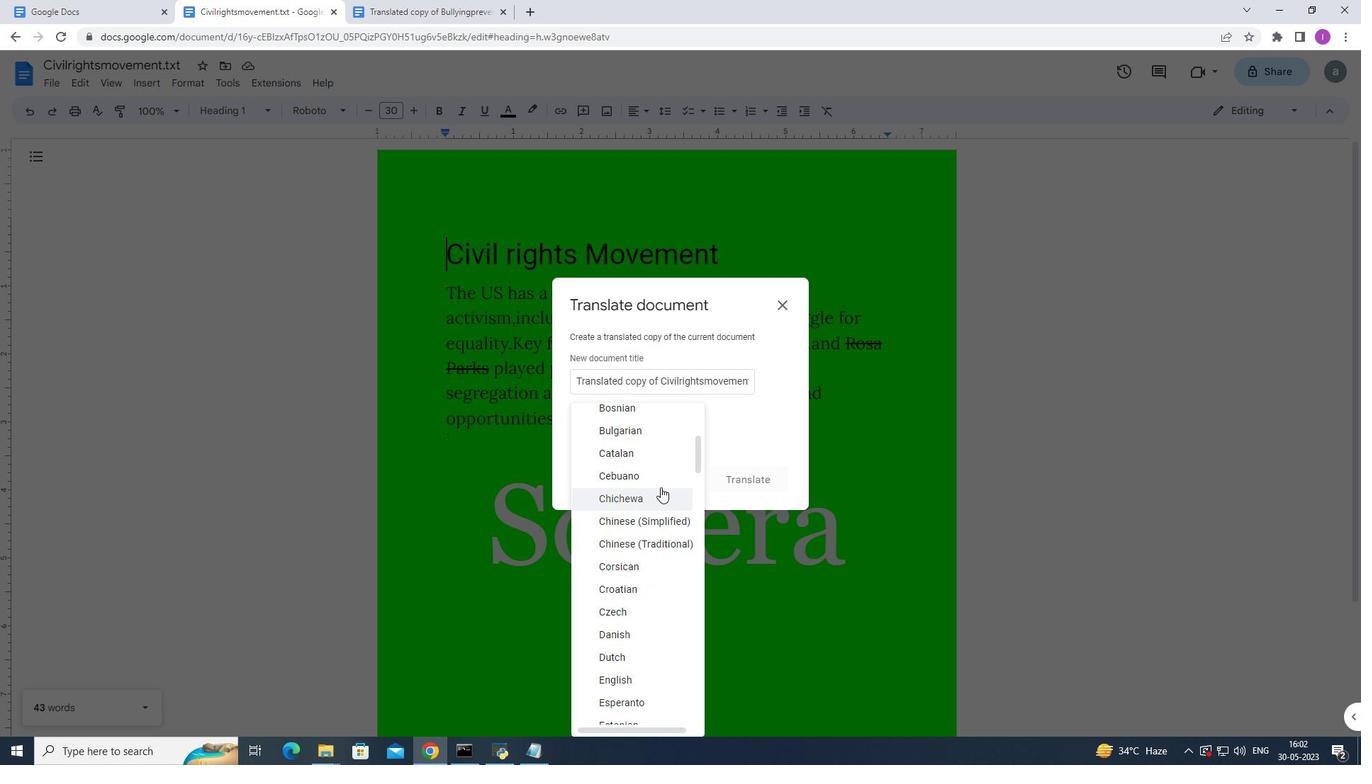 
Action: Mouse moved to (613, 592)
Screenshot: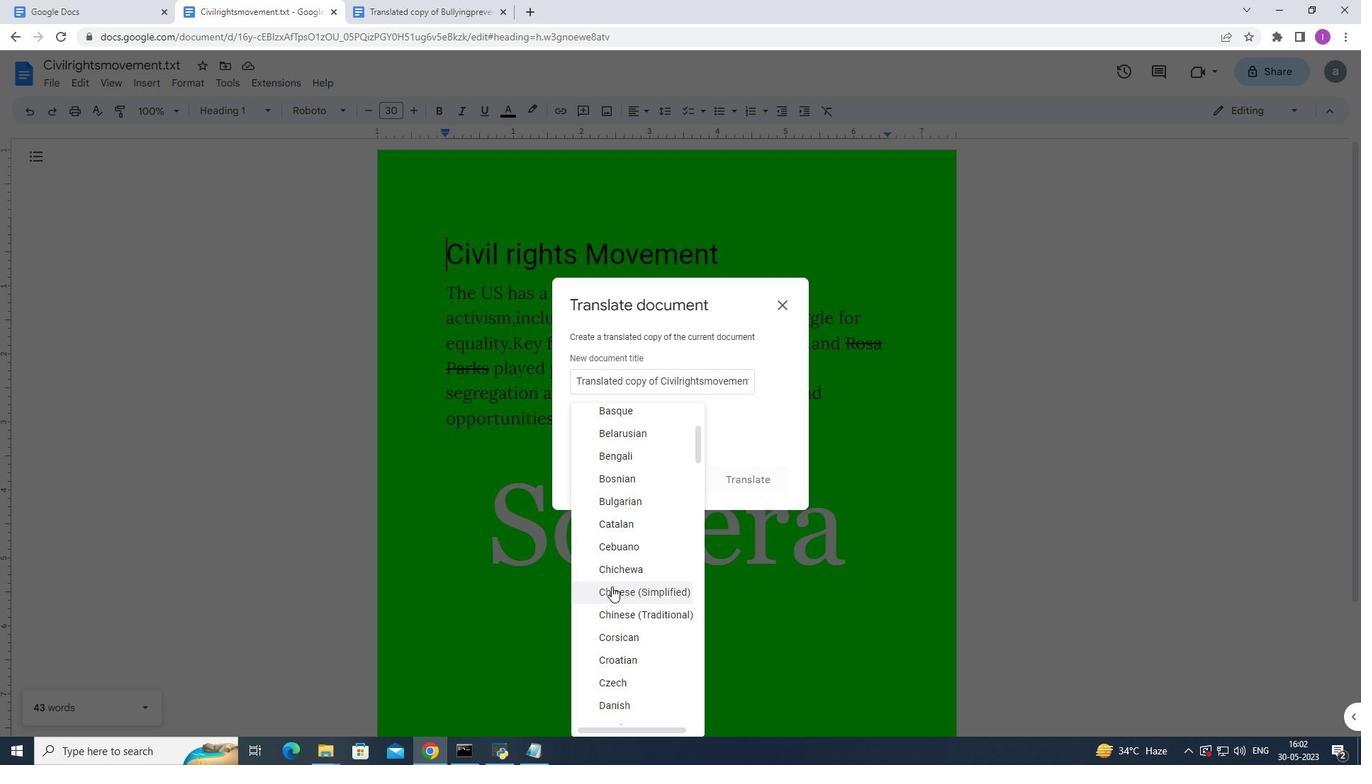 
Action: Mouse pressed left at (613, 592)
Screenshot: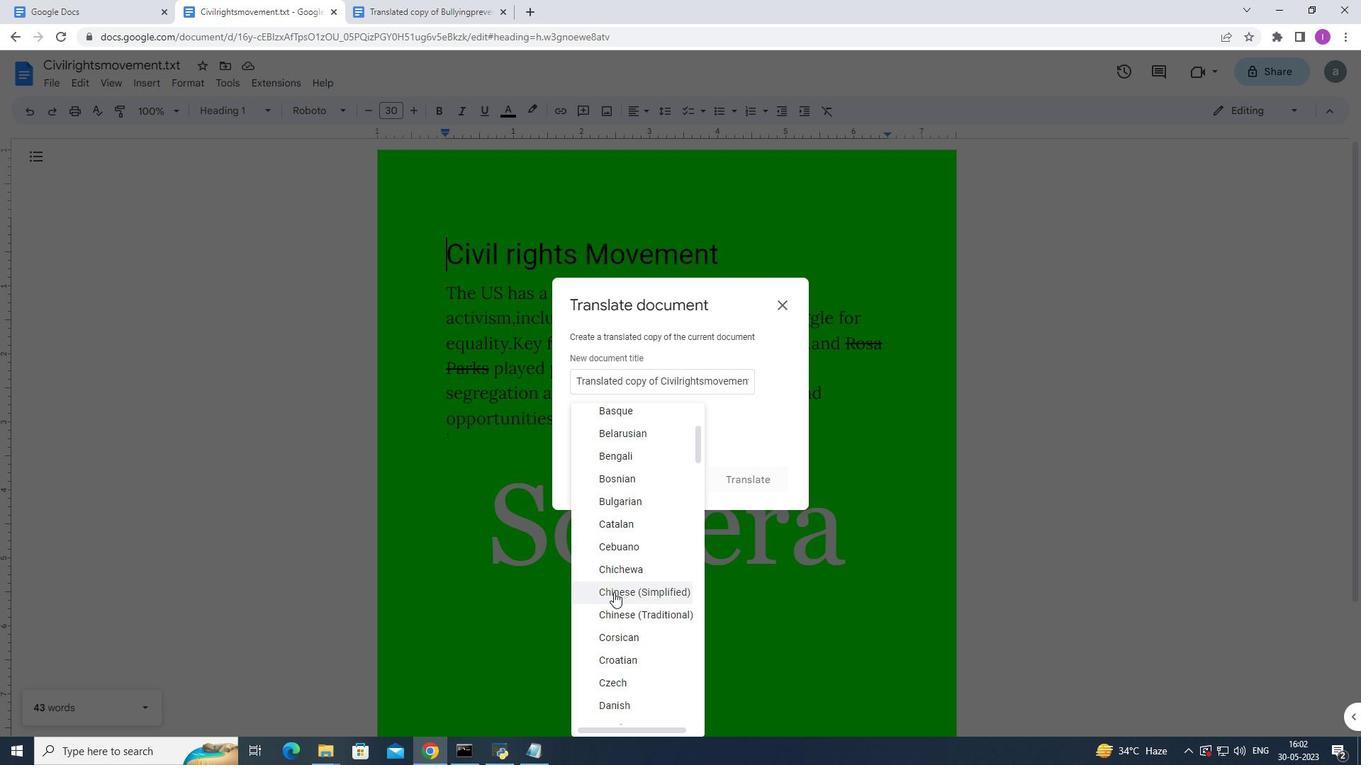 
Action: Mouse moved to (750, 476)
Screenshot: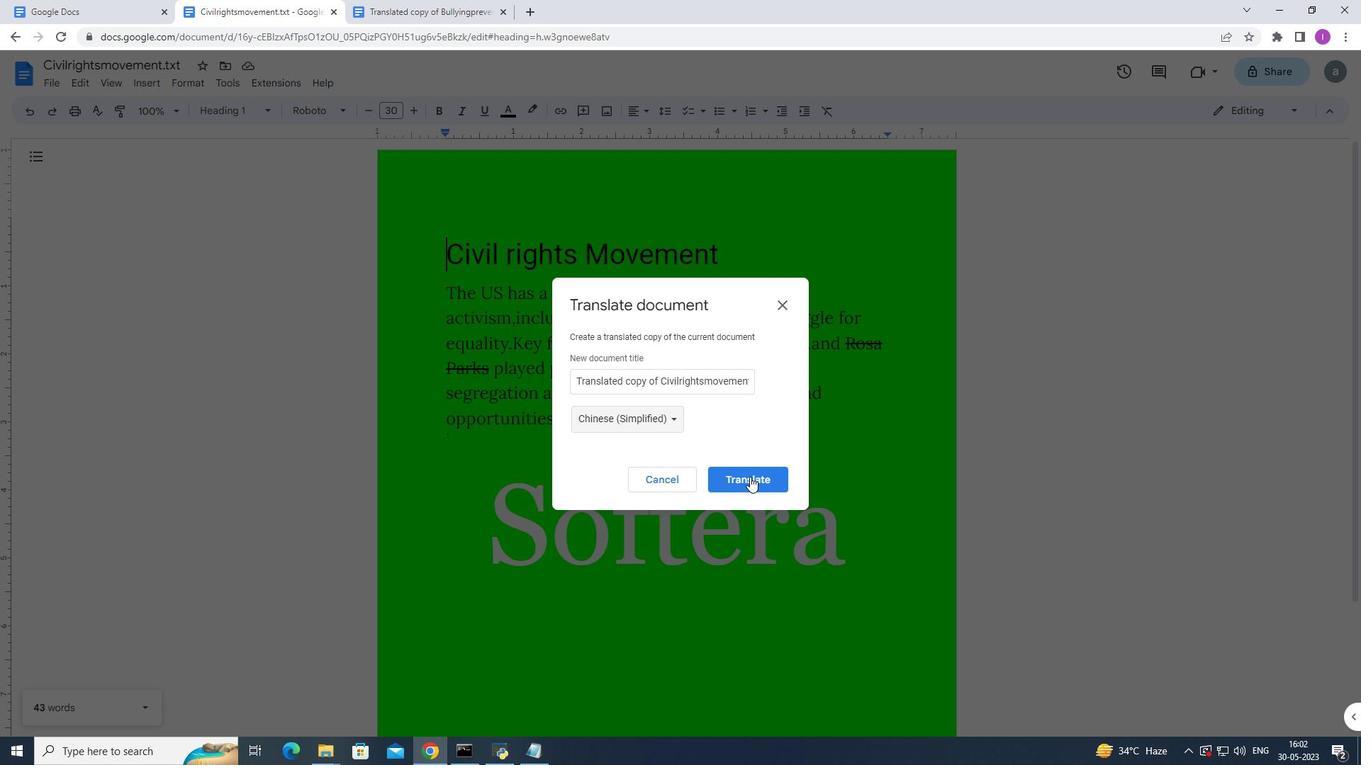 
Action: Mouse pressed left at (750, 476)
Screenshot: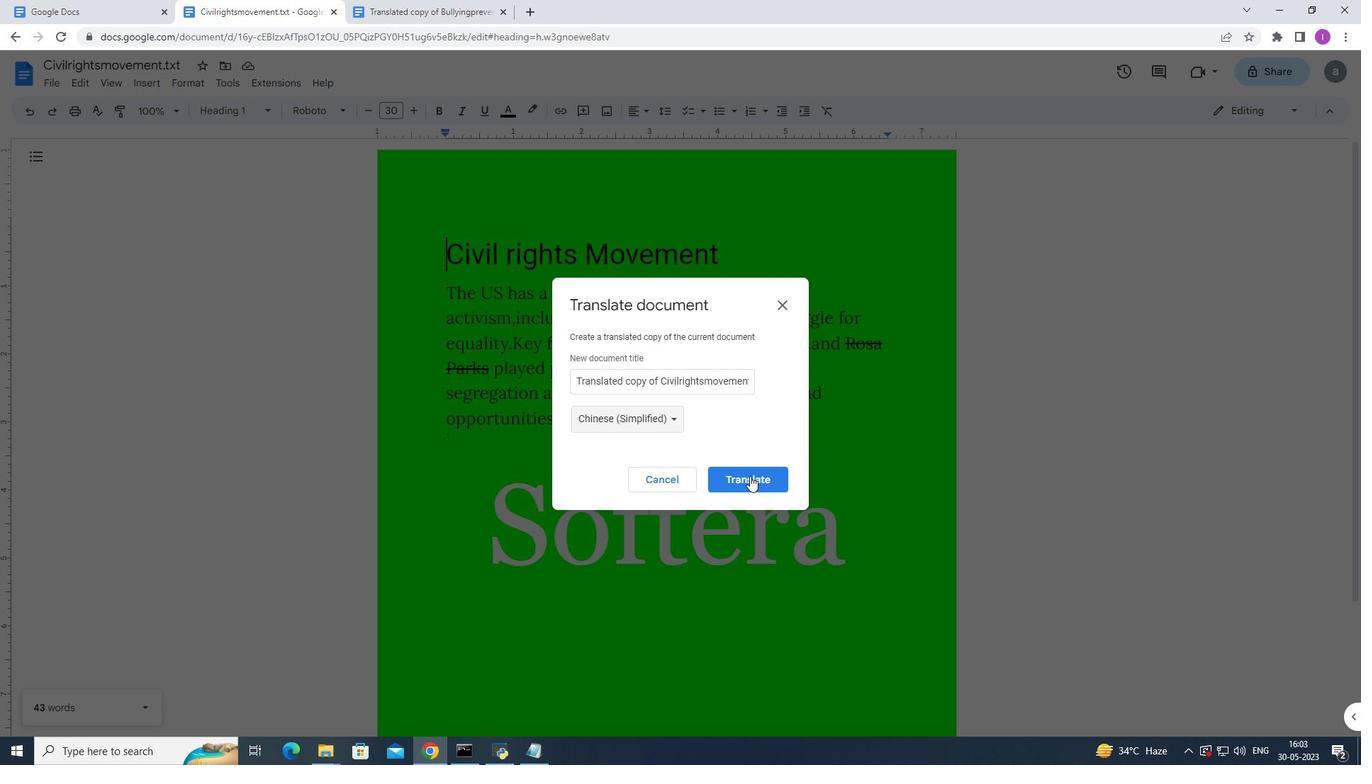 
Action: Mouse moved to (188, 82)
Screenshot: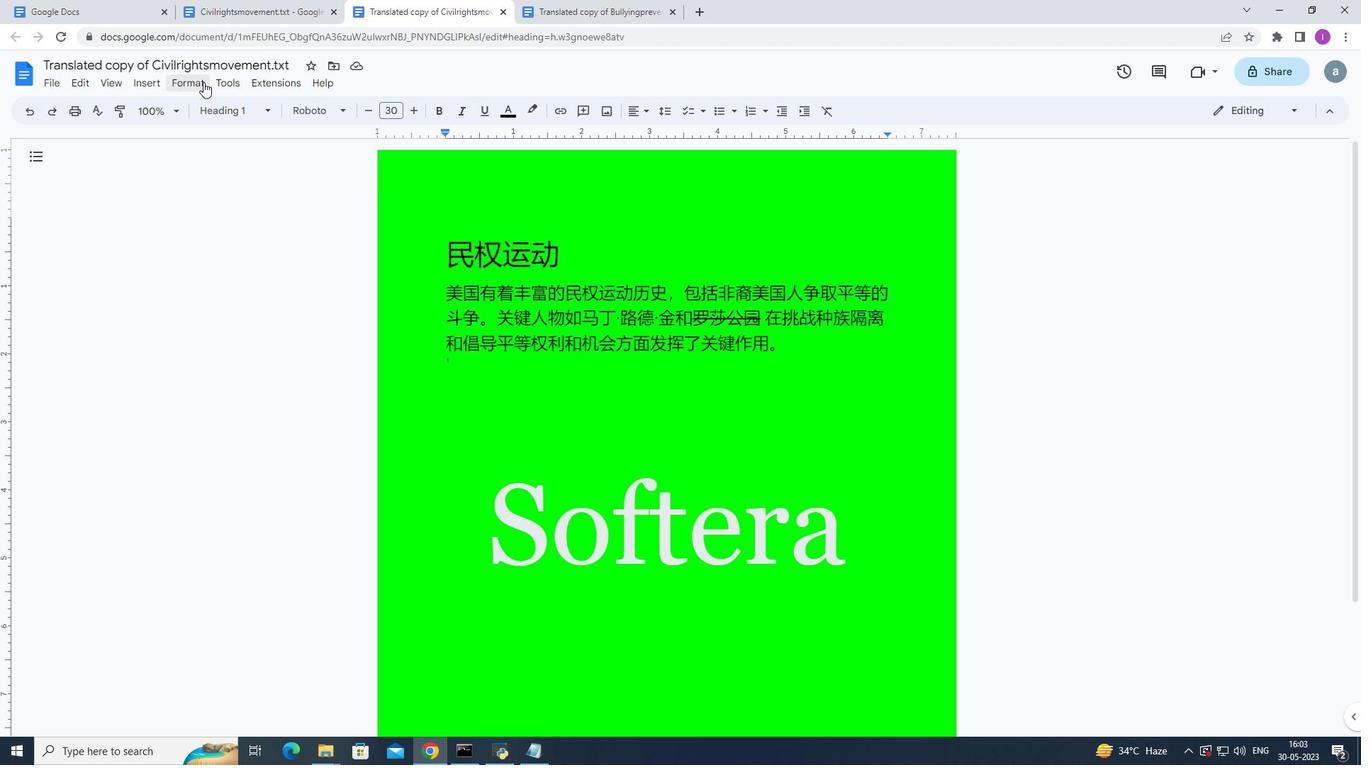 
Action: Mouse pressed left at (188, 82)
Screenshot: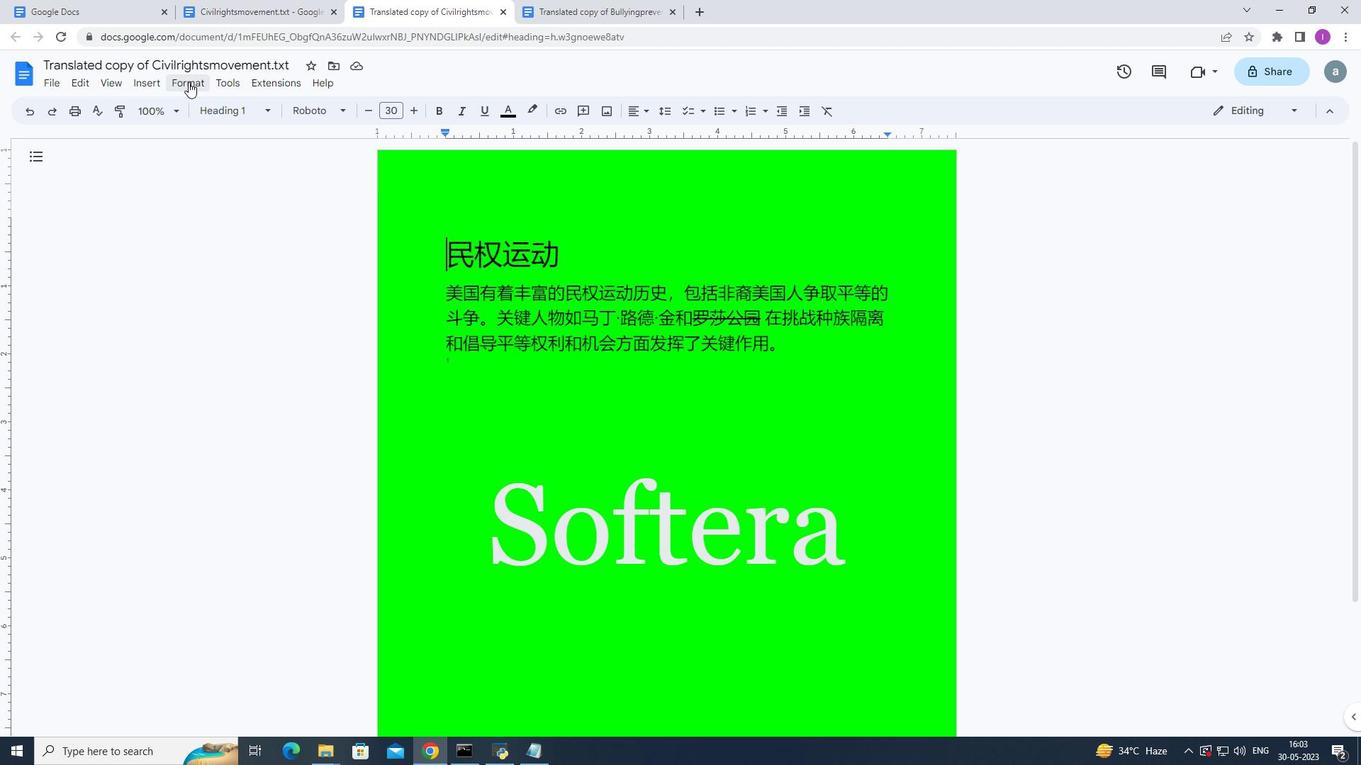
Action: Mouse moved to (292, 350)
Screenshot: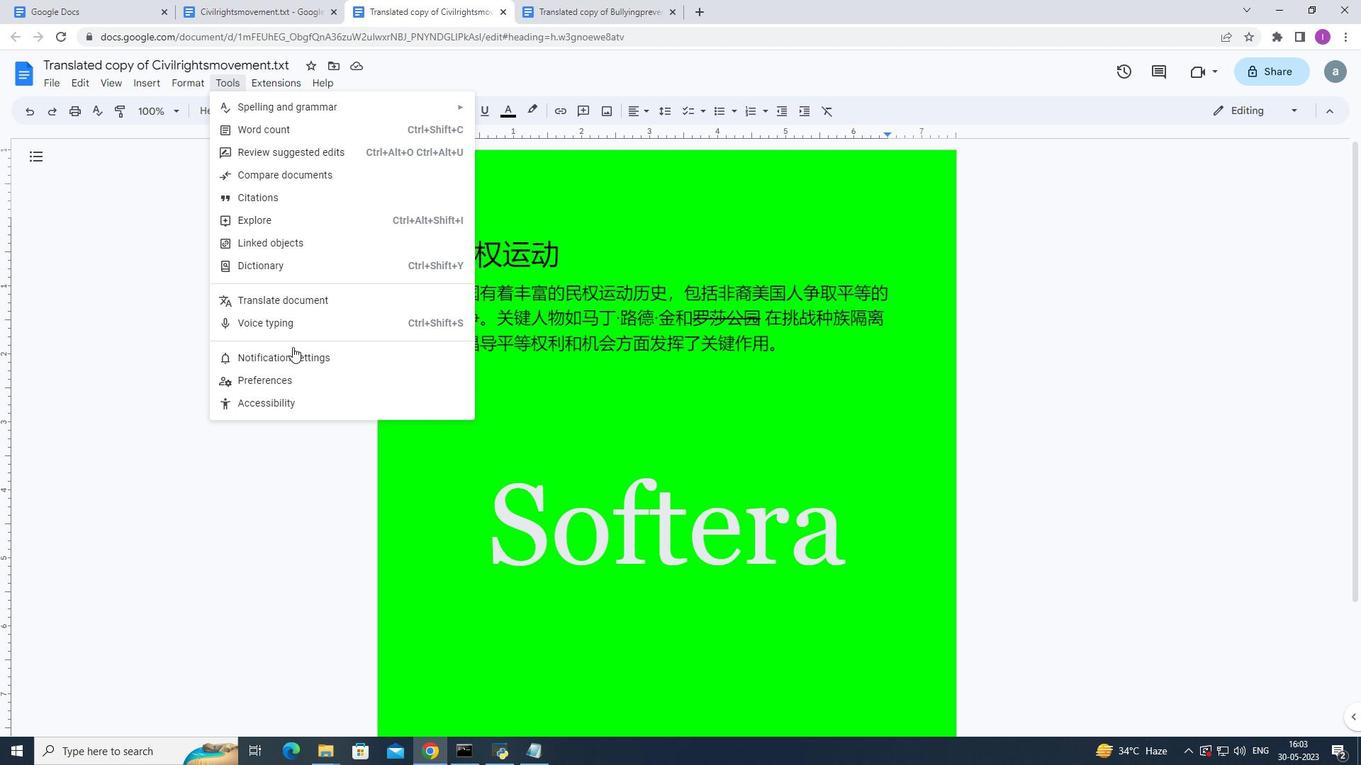 
Action: Mouse pressed left at (292, 350)
Screenshot: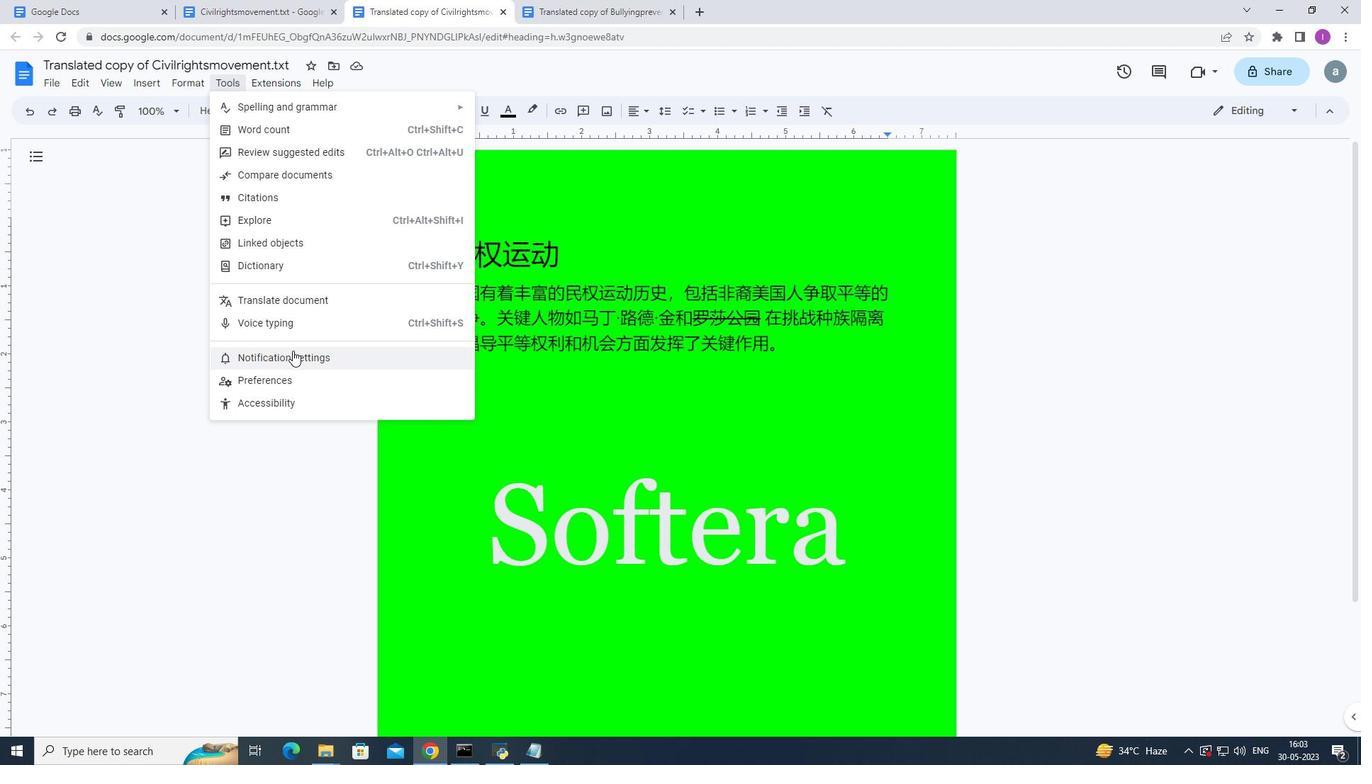 
Action: Mouse moved to (572, 321)
Screenshot: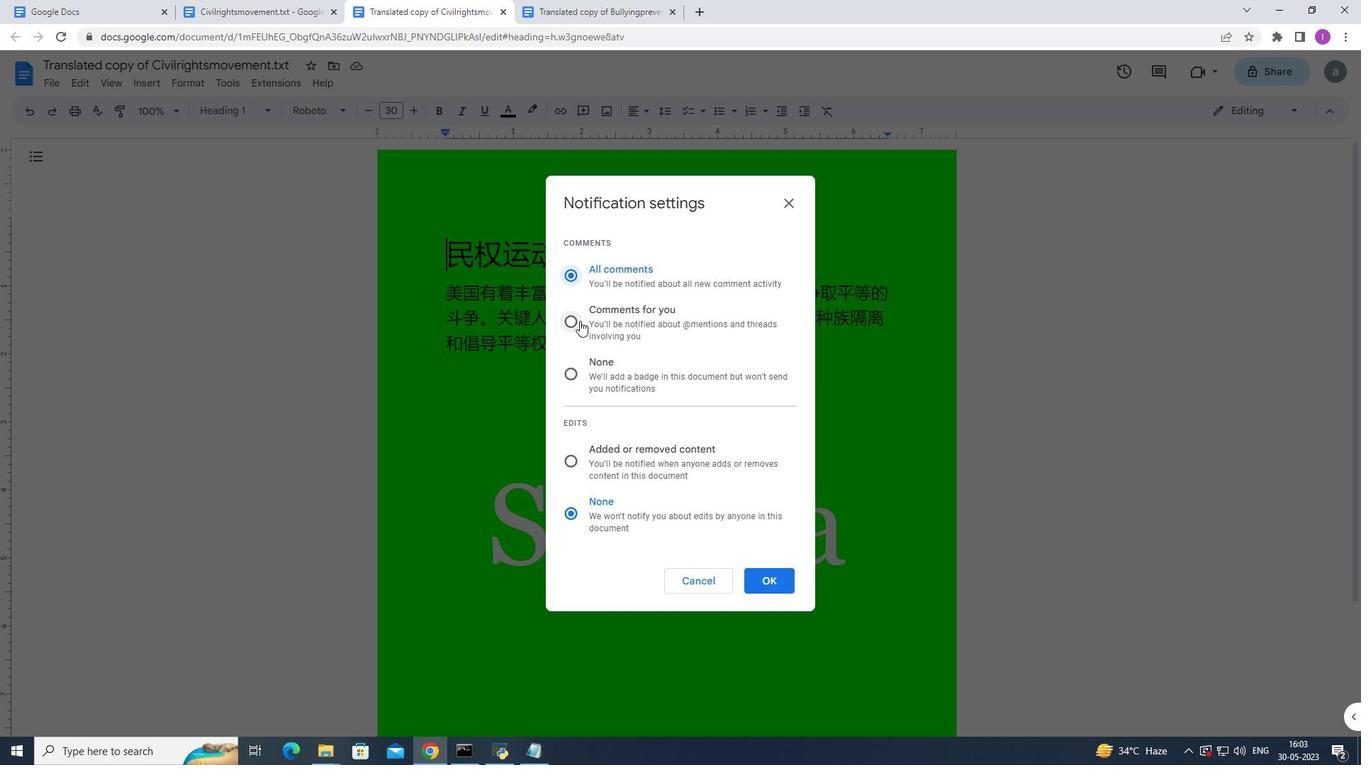 
Action: Mouse pressed left at (572, 321)
Screenshot: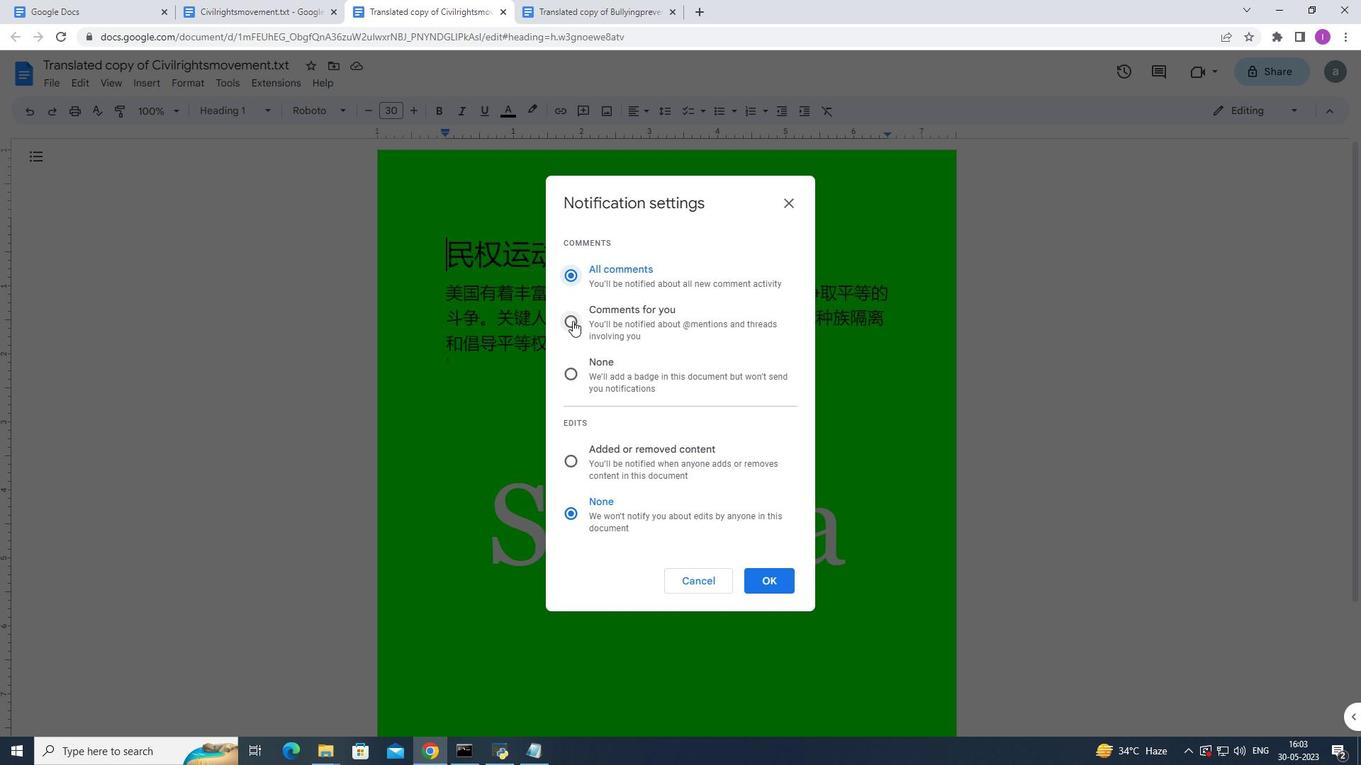 
Action: Mouse moved to (770, 587)
Screenshot: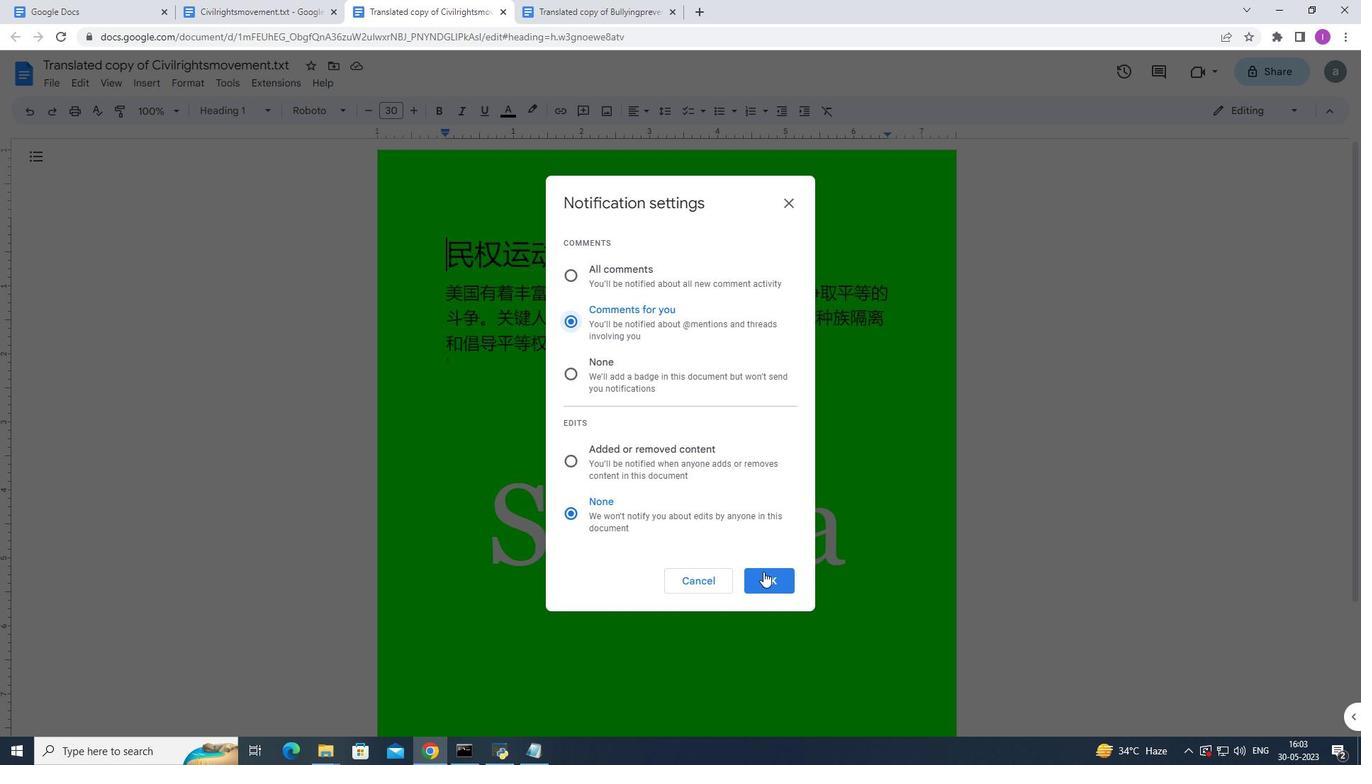 
Action: Mouse pressed left at (770, 587)
Screenshot: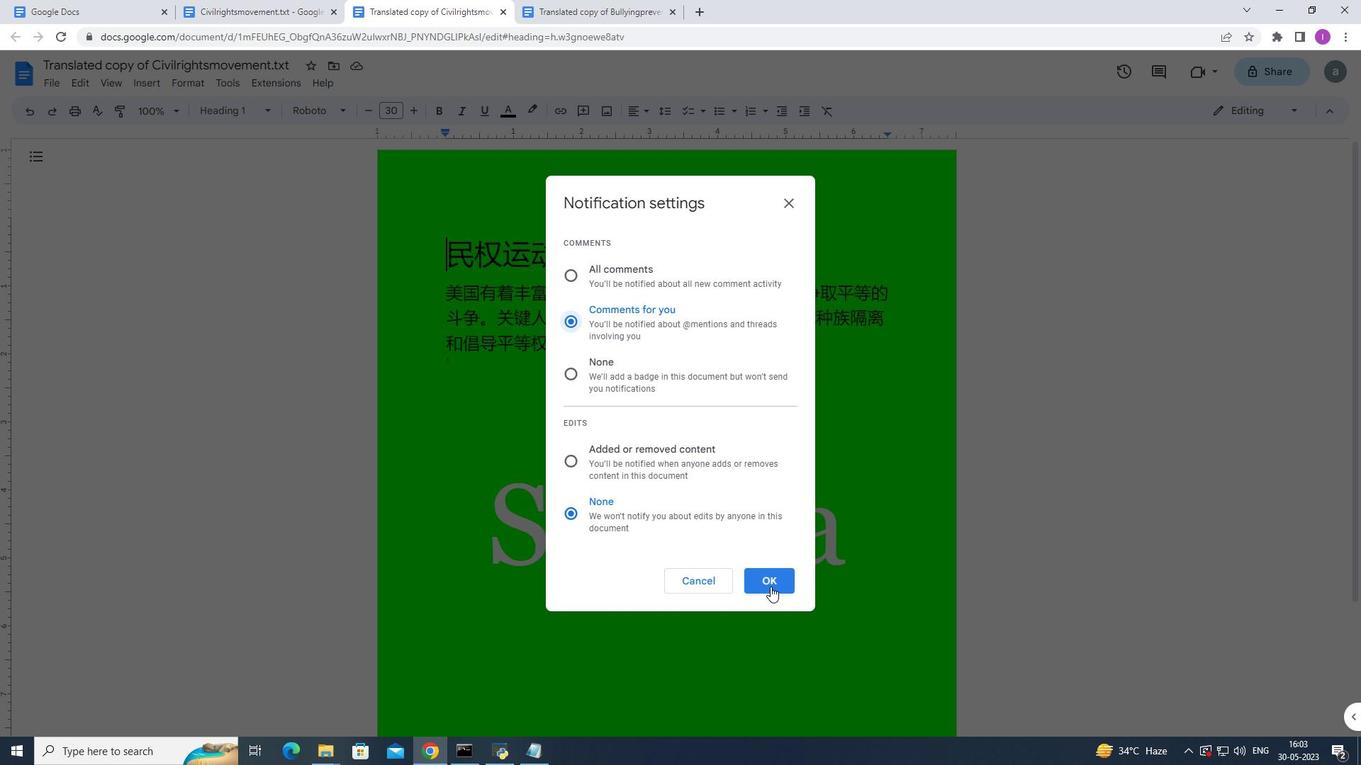 
Action: Mouse moved to (316, 403)
Screenshot: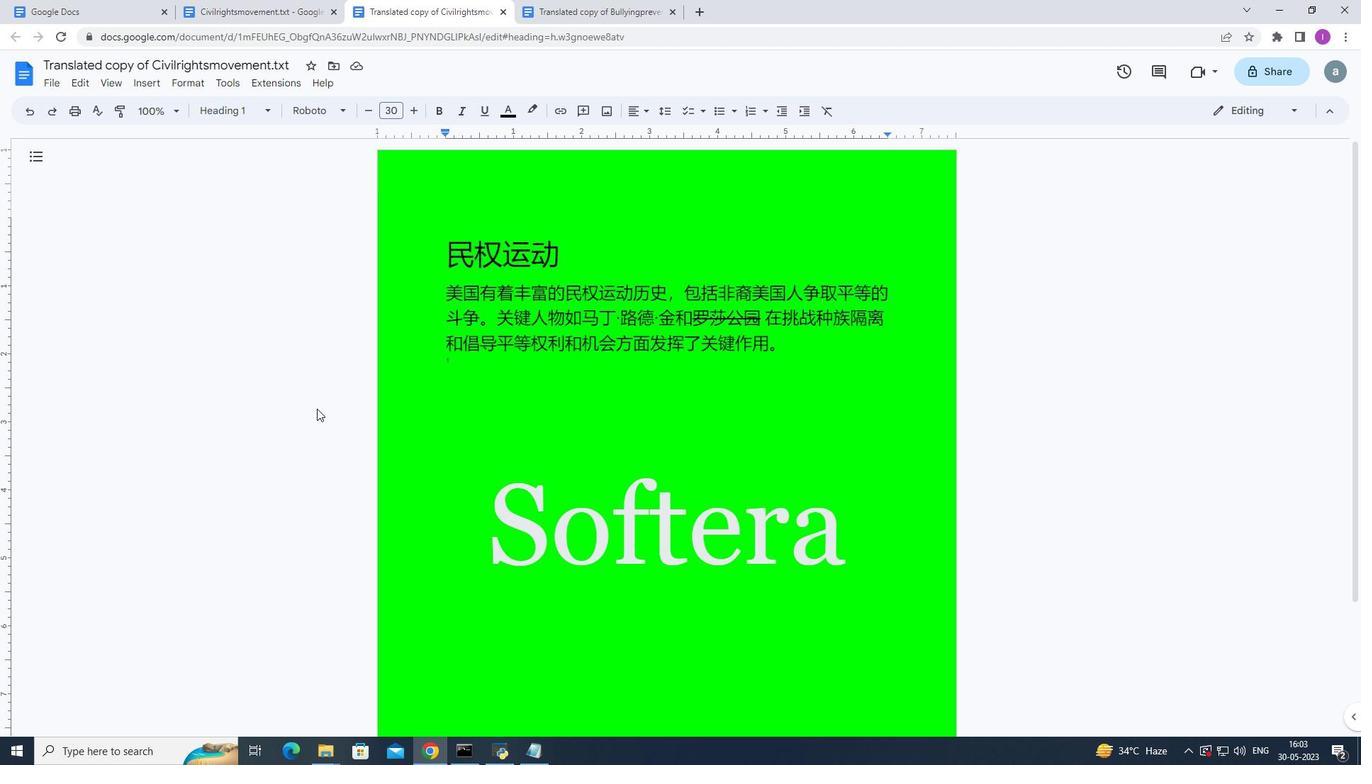 
